 Task: Add a signature Eleanor Wilson containing With thanks and appreciation, Eleanor Wilson to email address softage.1@softage.net and add a label Restaurants
Action: Mouse moved to (363, 571)
Screenshot: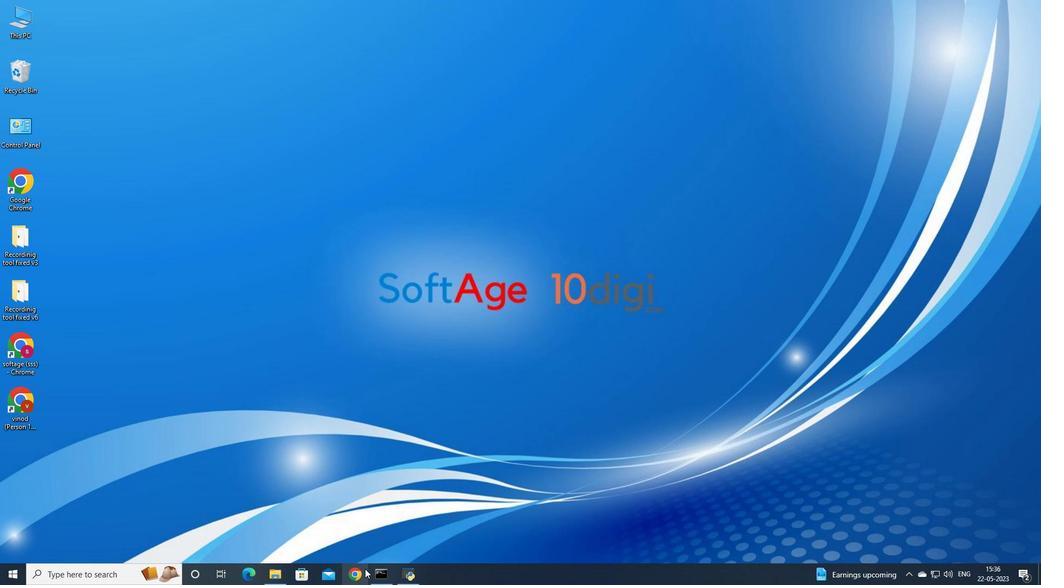 
Action: Mouse pressed left at (363, 571)
Screenshot: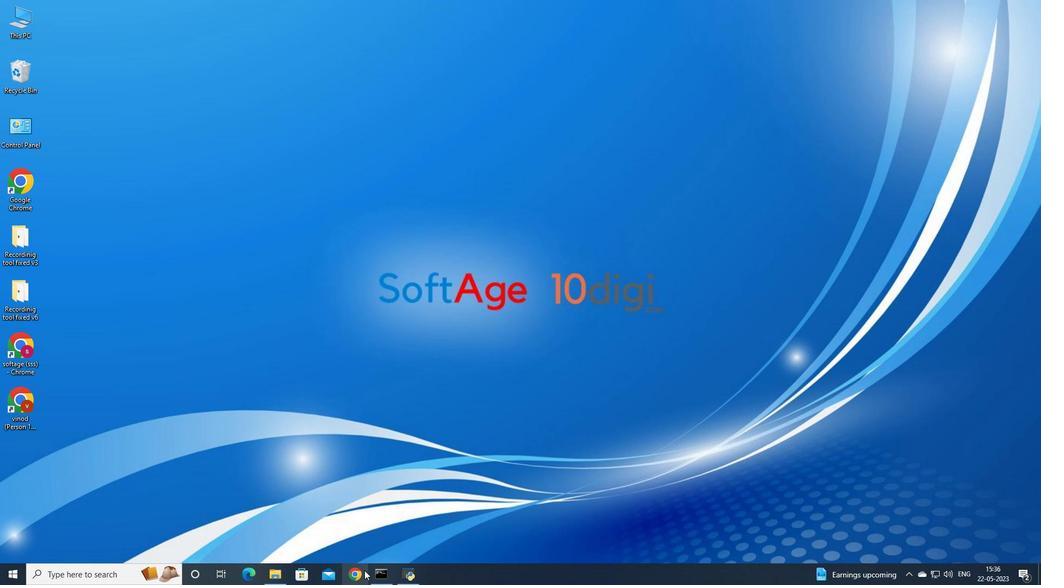 
Action: Mouse moved to (461, 322)
Screenshot: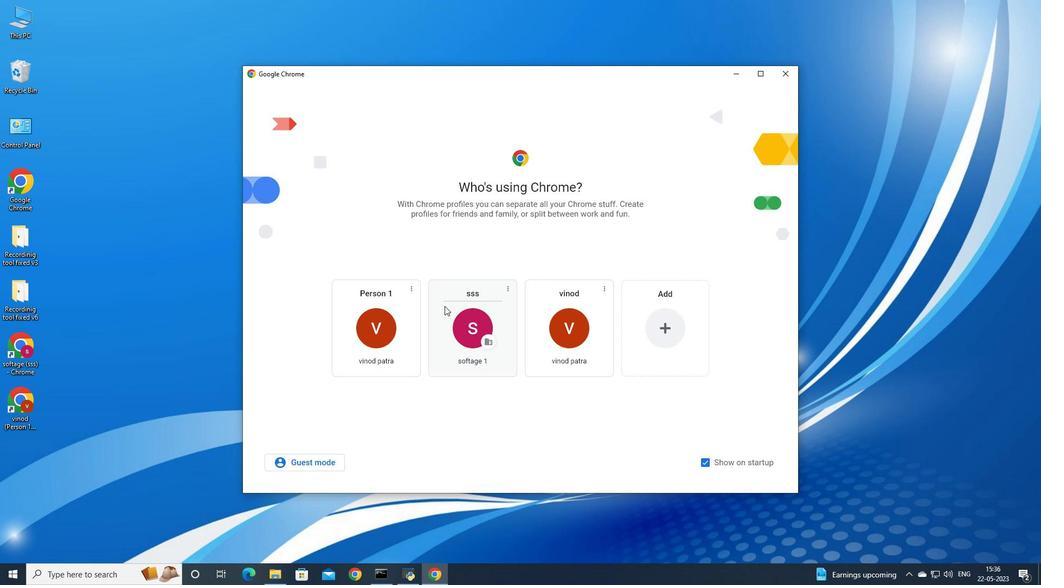 
Action: Mouse pressed left at (461, 322)
Screenshot: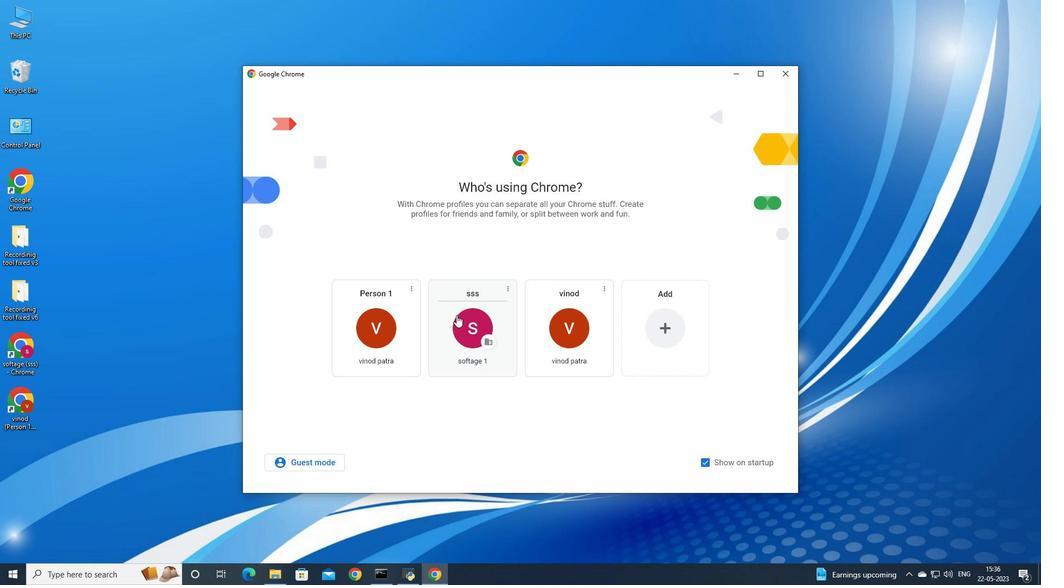
Action: Mouse moved to (926, 53)
Screenshot: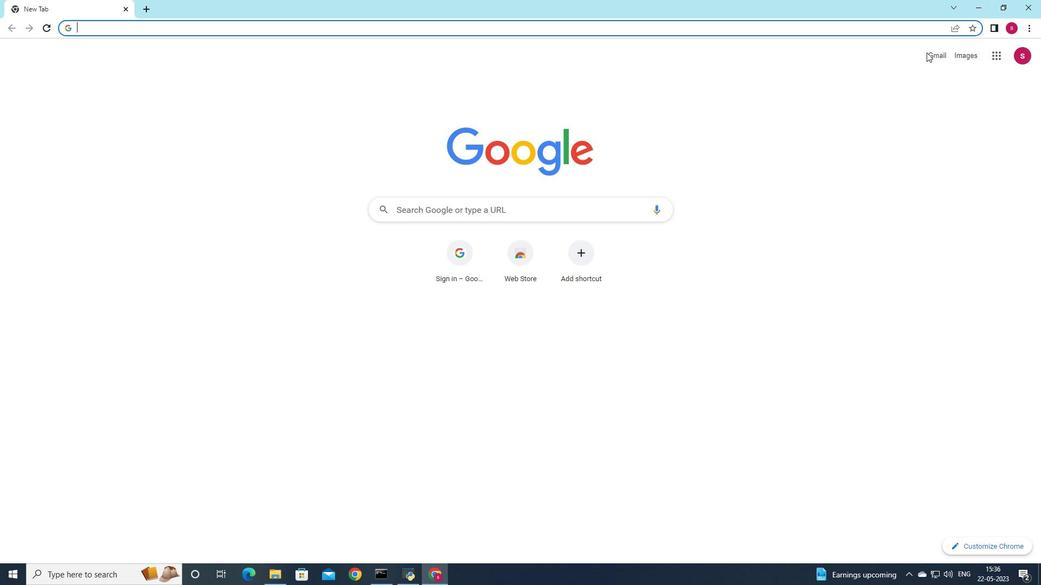 
Action: Mouse pressed left at (926, 53)
Screenshot: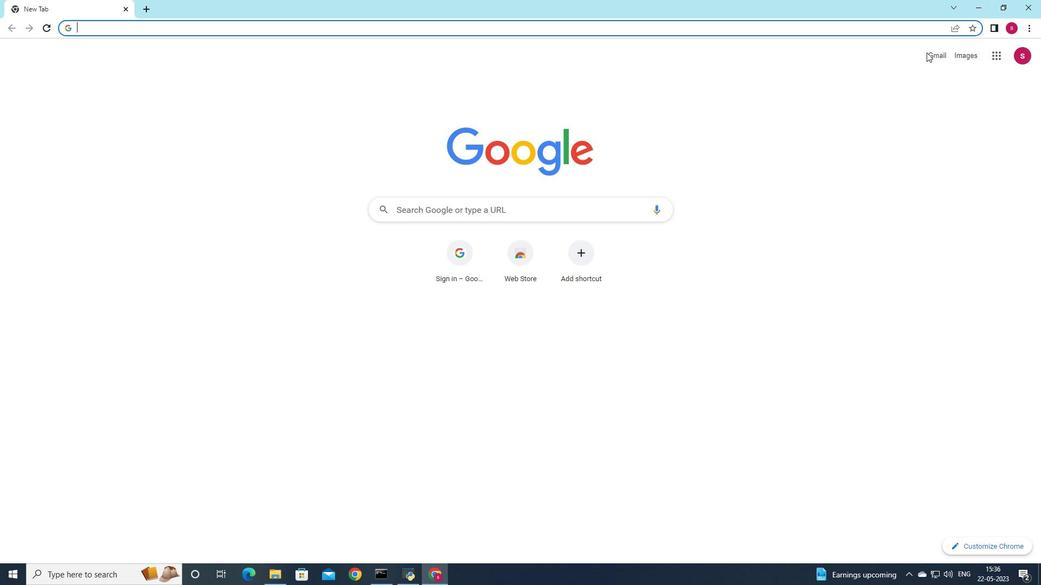 
Action: Mouse moved to (932, 57)
Screenshot: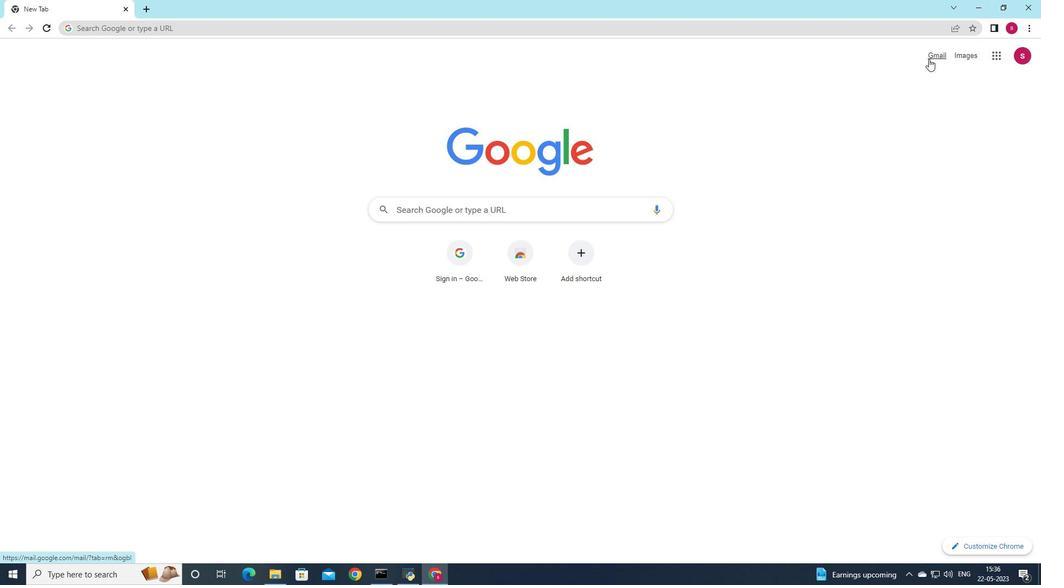 
Action: Mouse pressed left at (932, 57)
Screenshot: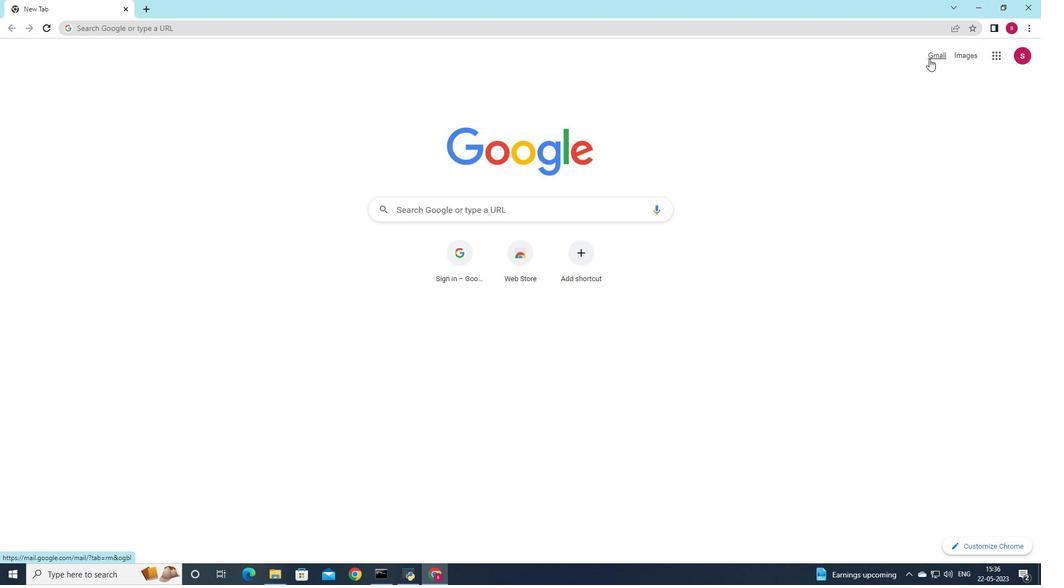 
Action: Mouse moved to (924, 81)
Screenshot: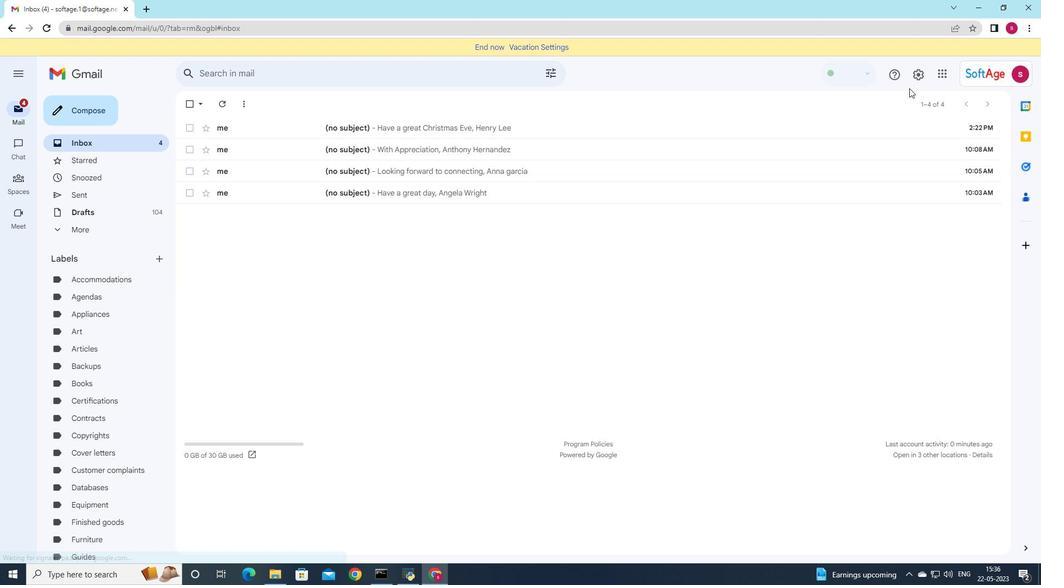 
Action: Mouse pressed left at (924, 81)
Screenshot: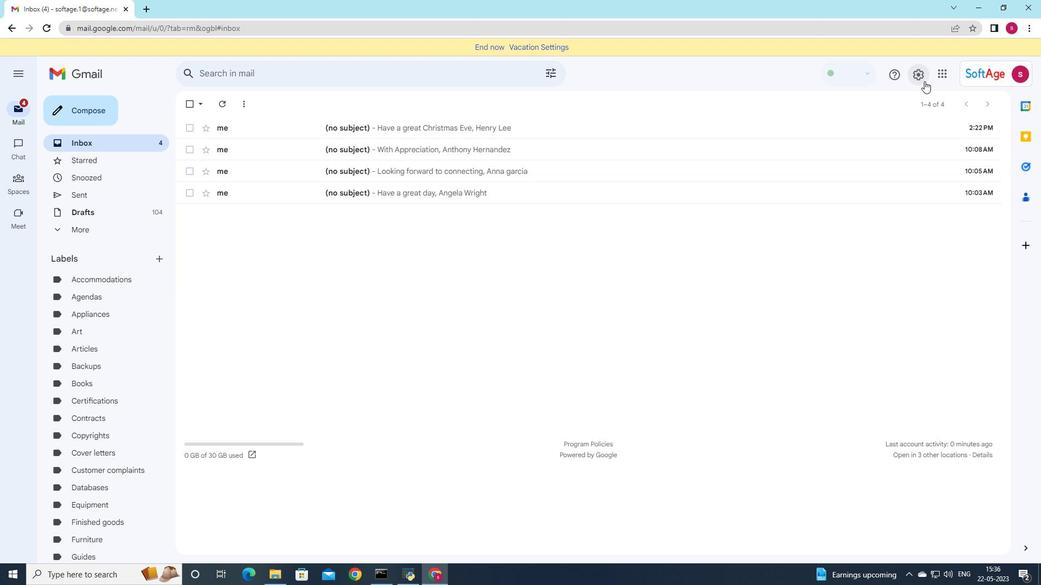 
Action: Mouse moved to (913, 132)
Screenshot: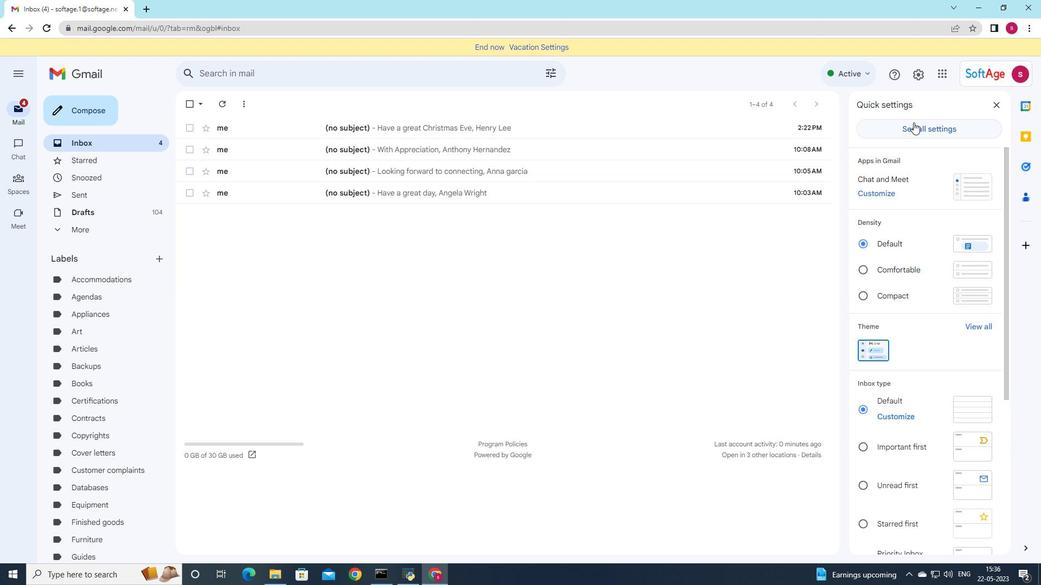 
Action: Mouse pressed left at (913, 132)
Screenshot: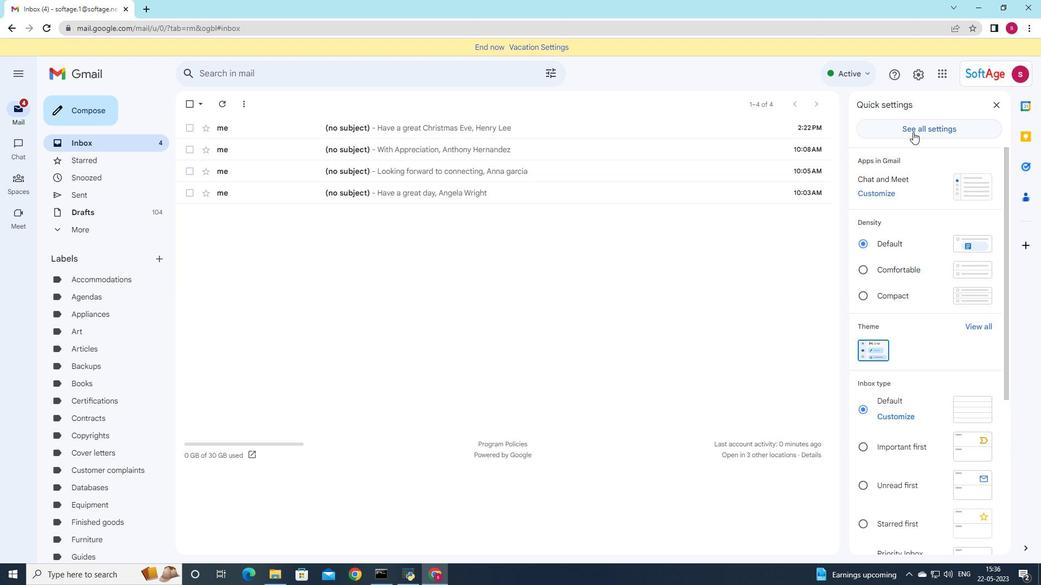 
Action: Mouse moved to (751, 312)
Screenshot: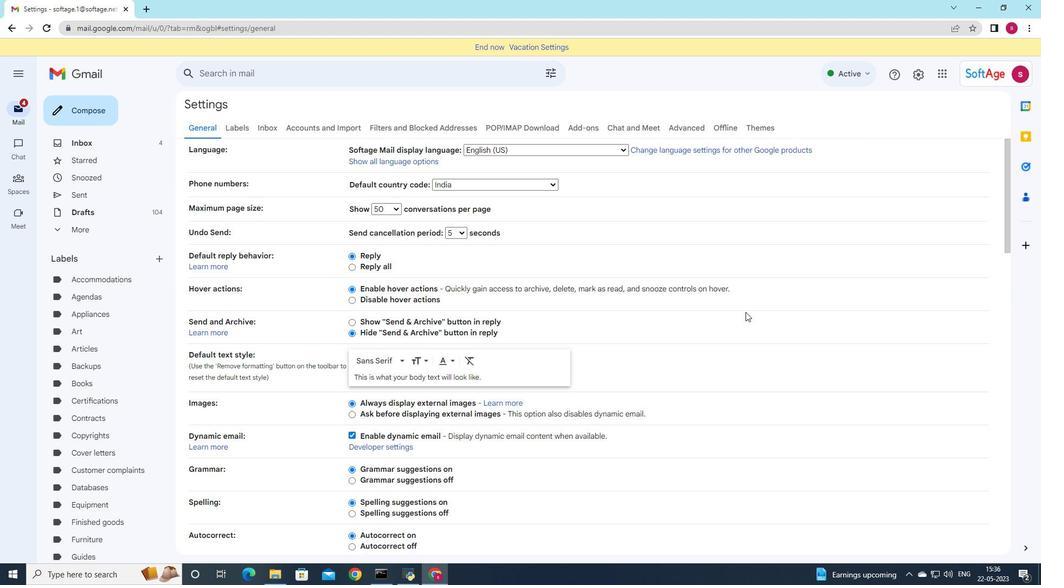 
Action: Mouse scrolled (751, 311) with delta (0, 0)
Screenshot: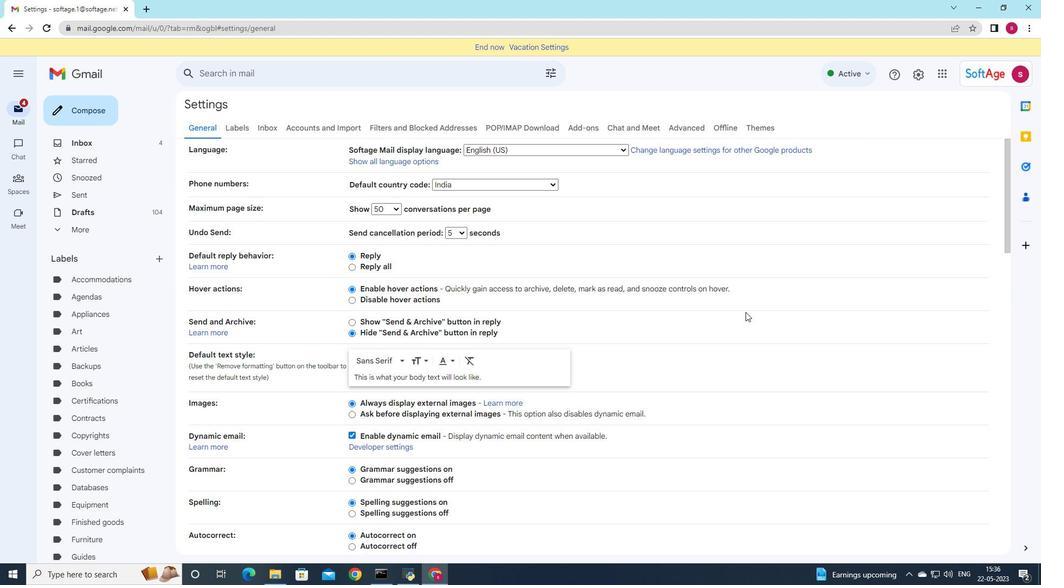 
Action: Mouse scrolled (751, 311) with delta (0, 0)
Screenshot: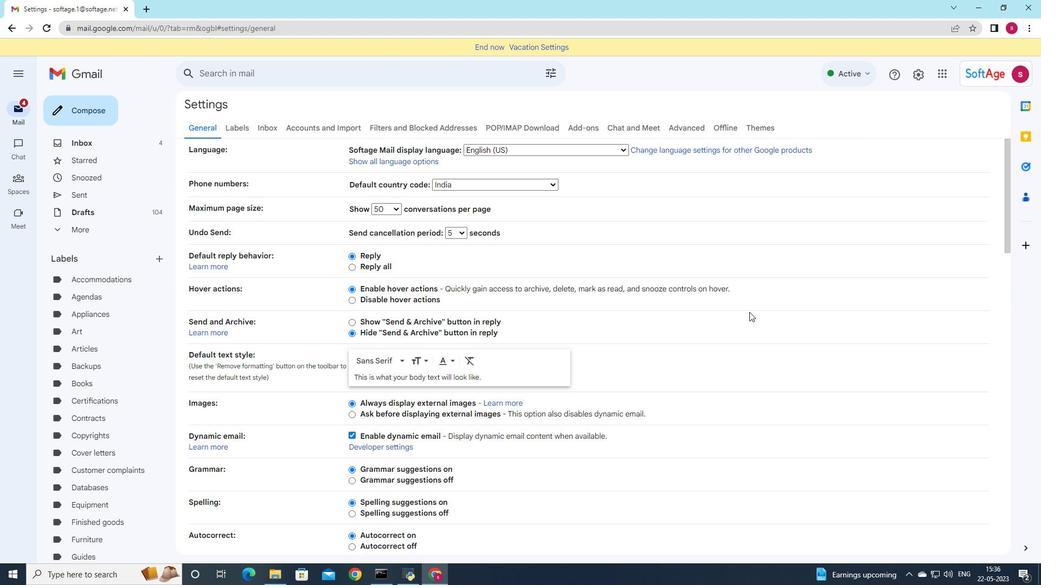 
Action: Mouse scrolled (751, 311) with delta (0, 0)
Screenshot: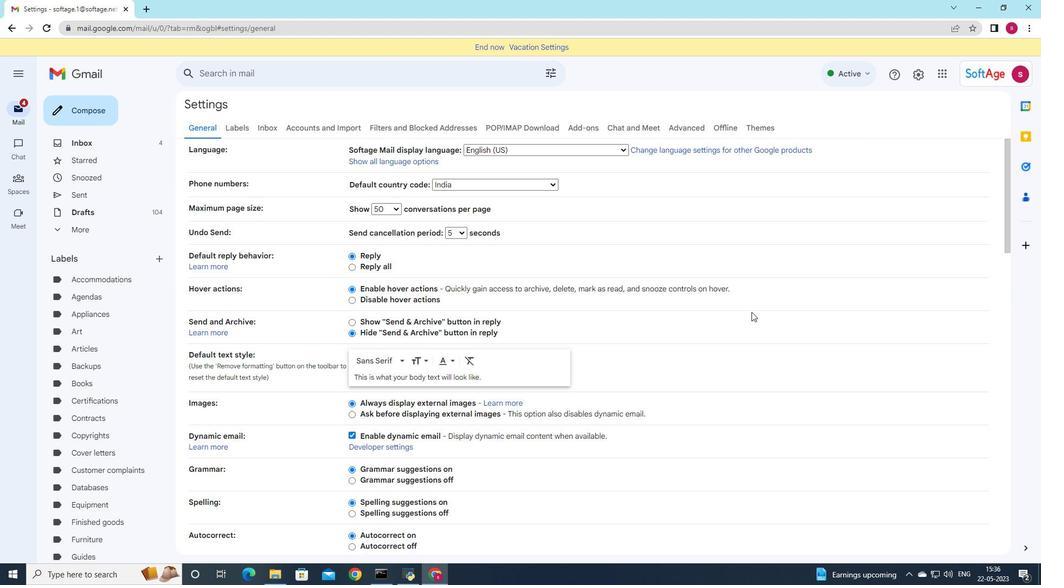 
Action: Mouse moved to (496, 274)
Screenshot: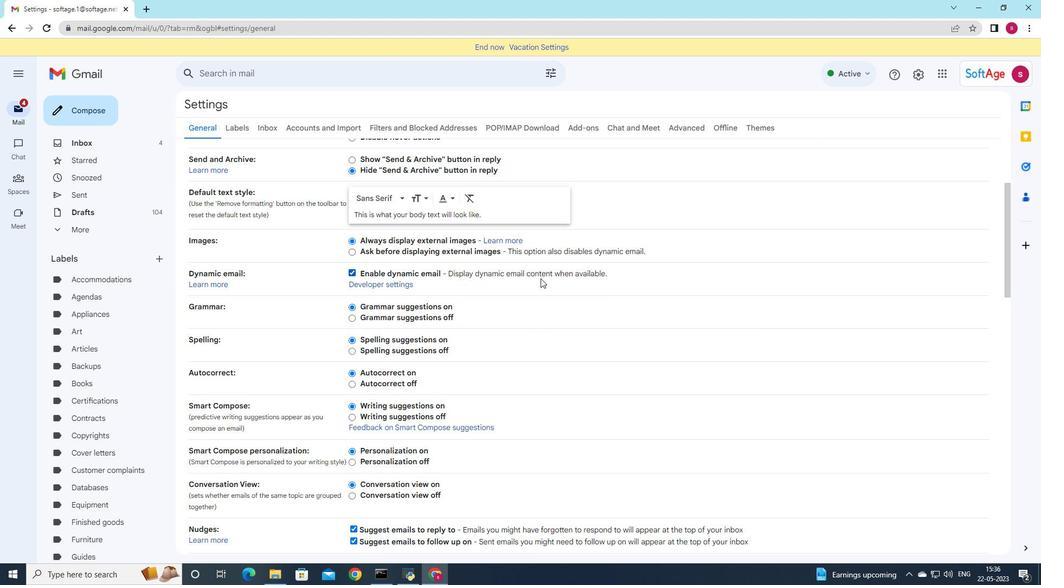 
Action: Mouse scrolled (496, 273) with delta (0, 0)
Screenshot: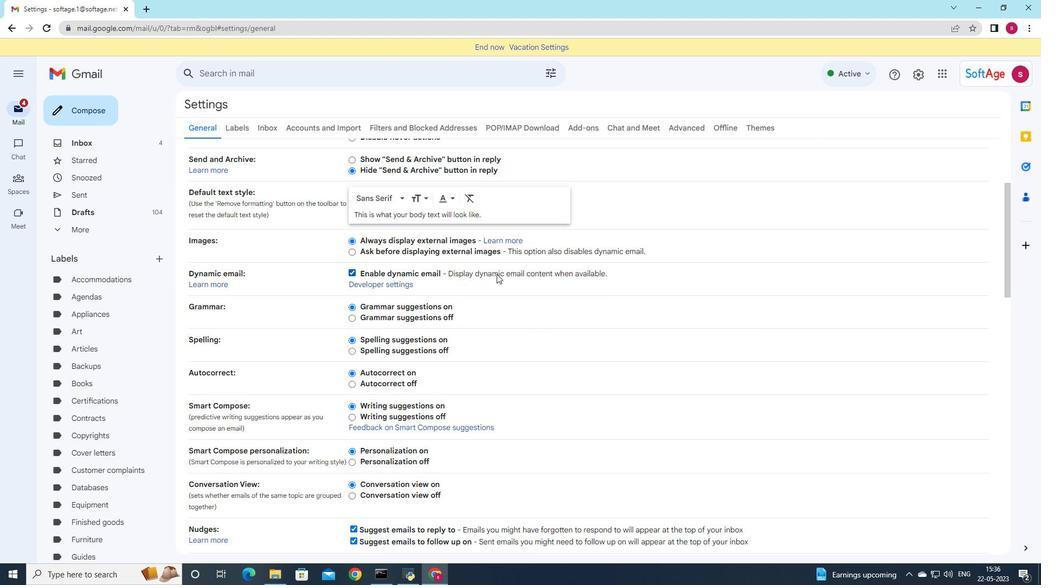 
Action: Mouse scrolled (496, 273) with delta (0, 0)
Screenshot: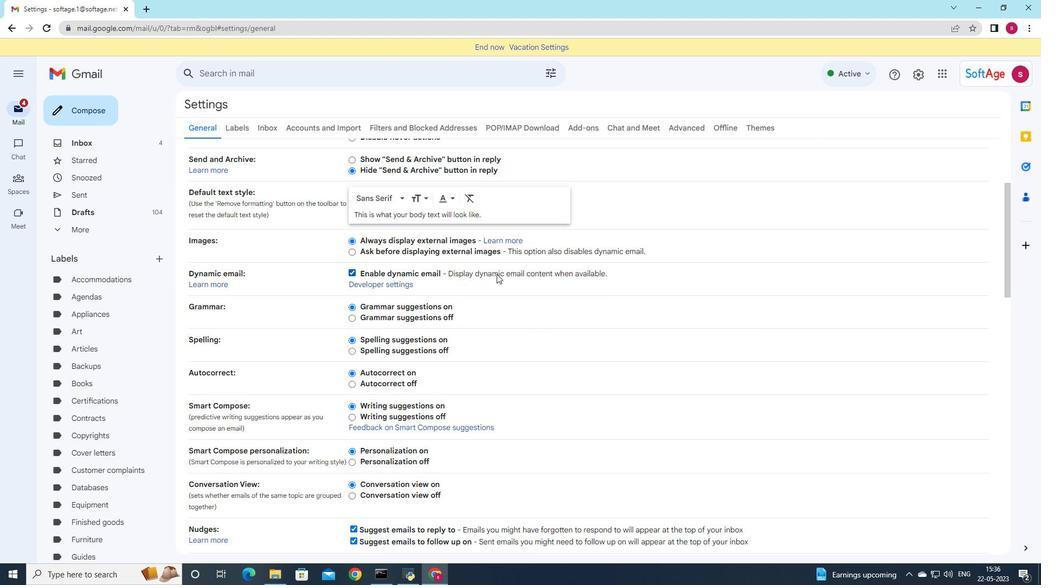 
Action: Mouse scrolled (496, 273) with delta (0, 0)
Screenshot: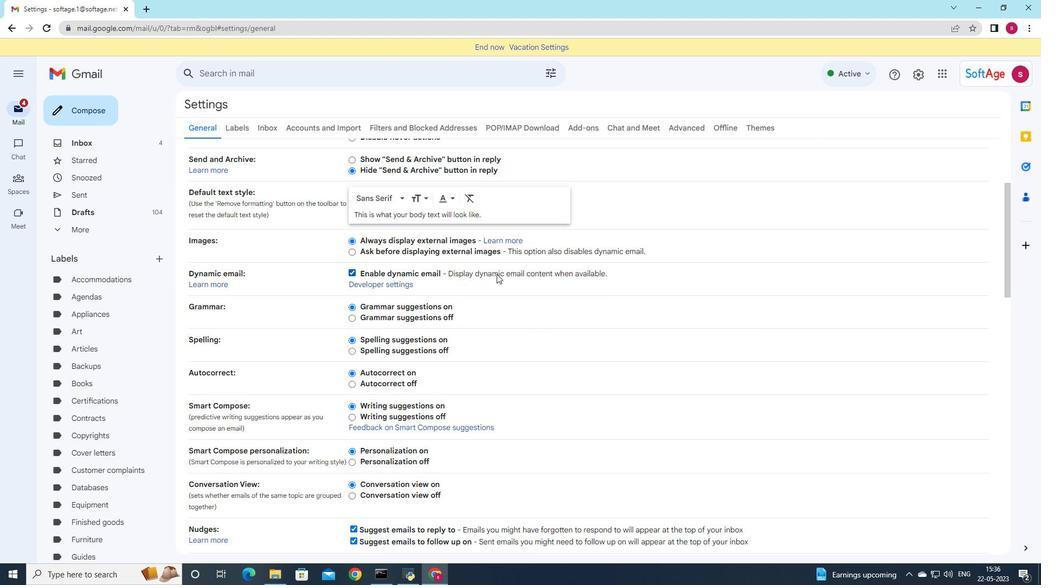 
Action: Mouse moved to (490, 279)
Screenshot: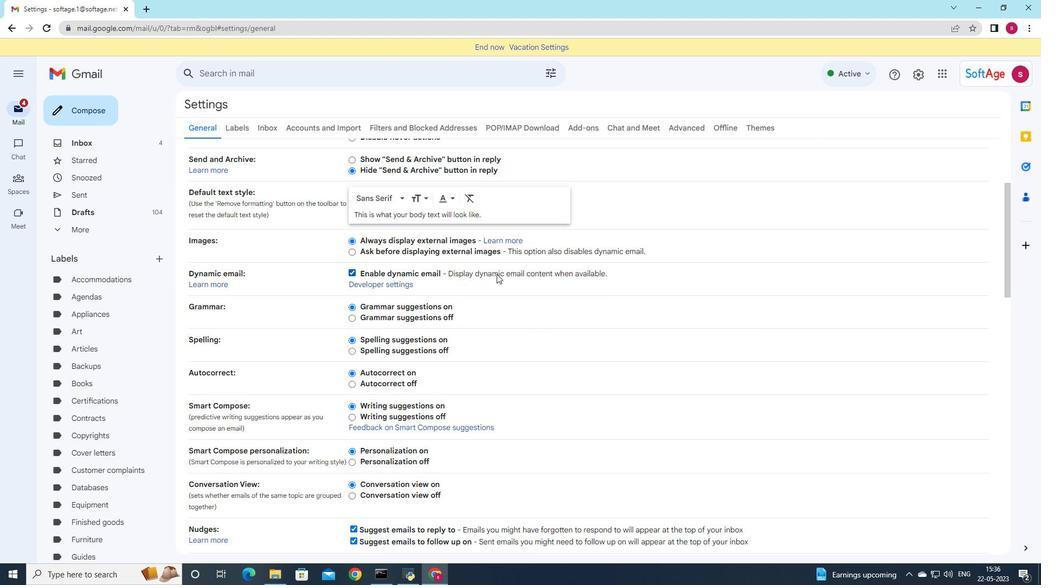 
Action: Mouse scrolled (490, 278) with delta (0, 0)
Screenshot: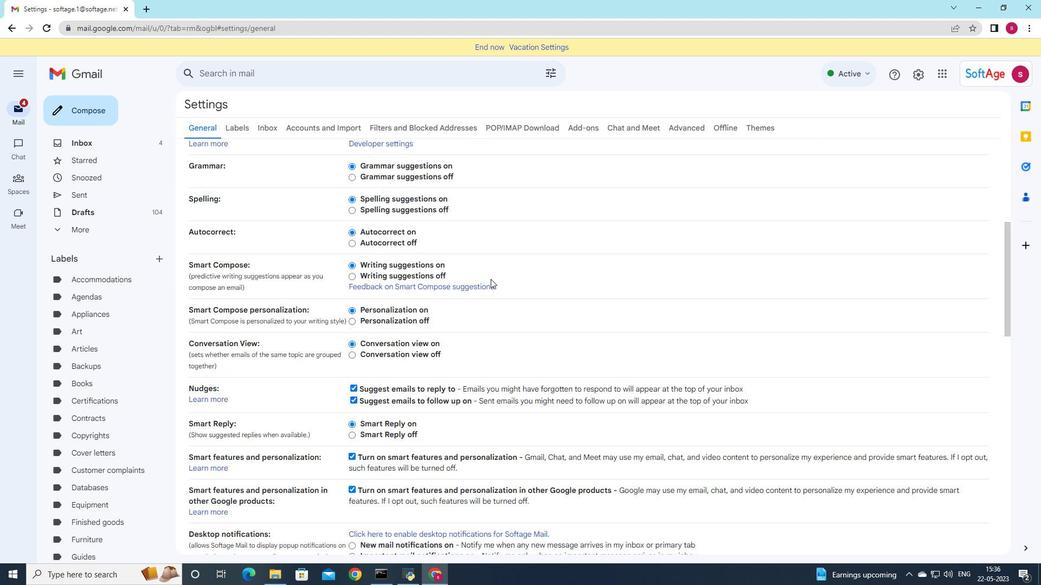 
Action: Mouse scrolled (490, 278) with delta (0, 0)
Screenshot: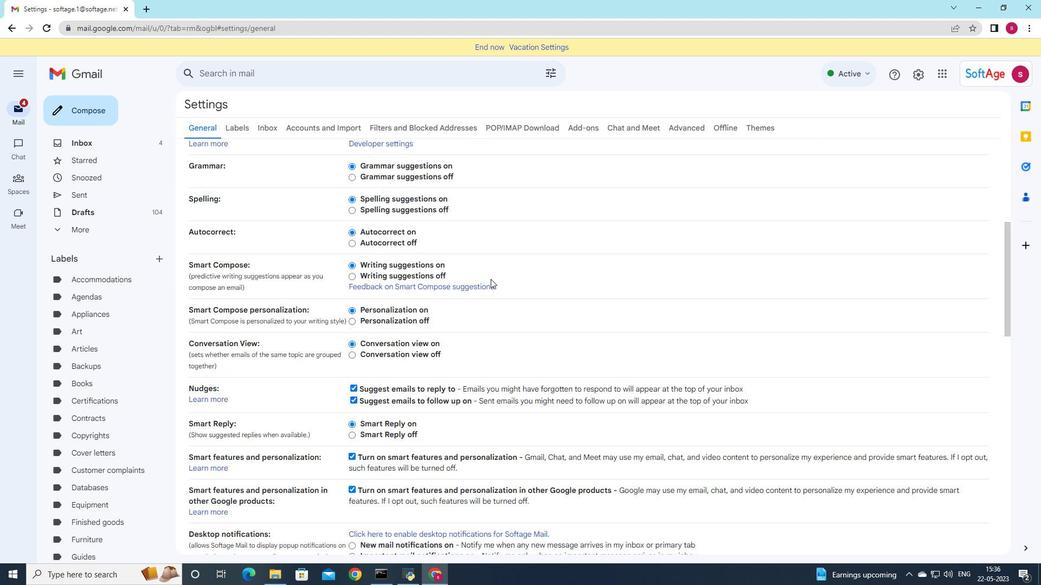 
Action: Mouse scrolled (490, 278) with delta (0, 0)
Screenshot: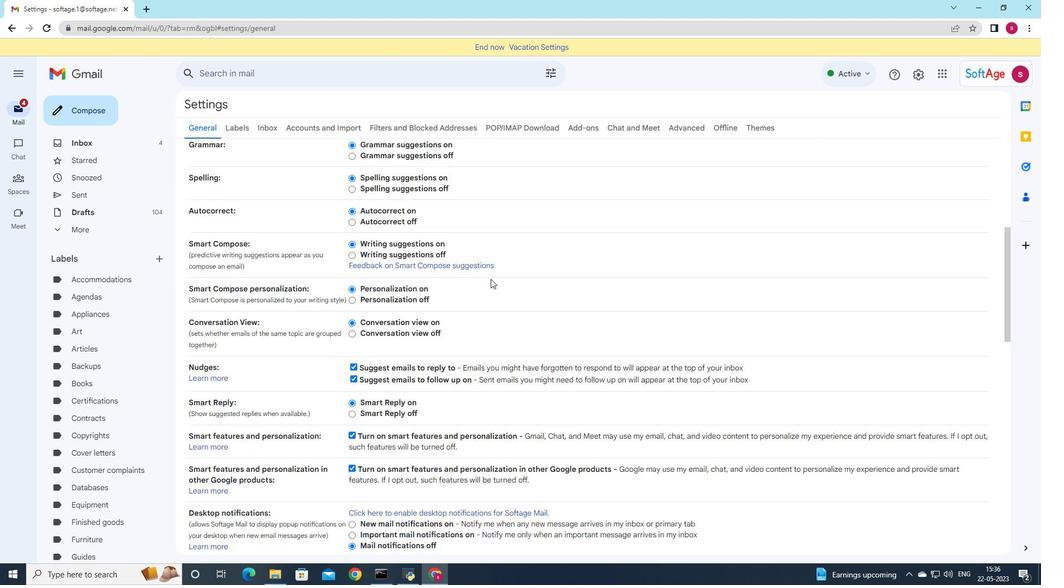 
Action: Mouse scrolled (490, 278) with delta (0, 0)
Screenshot: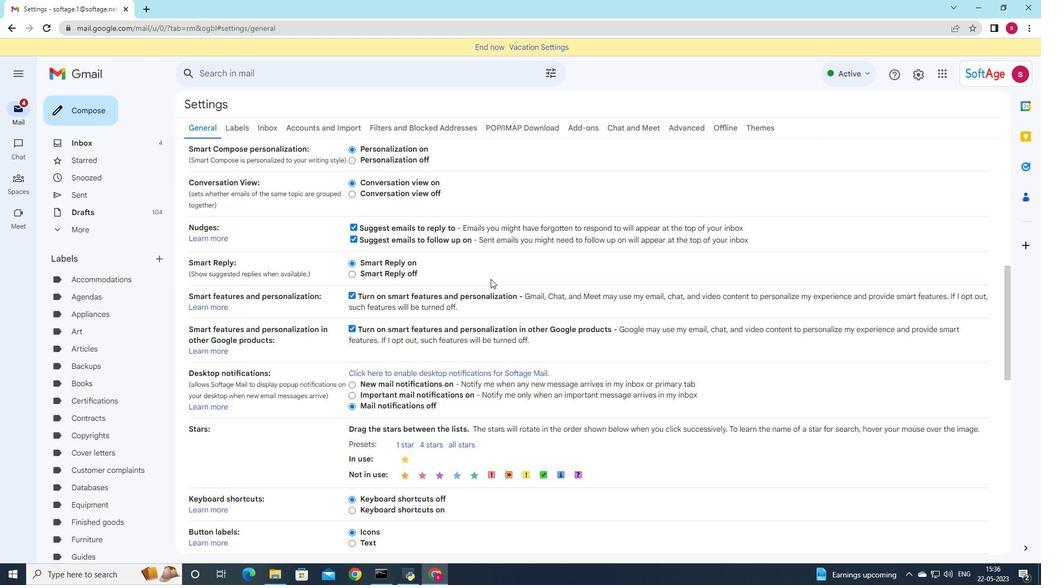 
Action: Mouse scrolled (490, 278) with delta (0, 0)
Screenshot: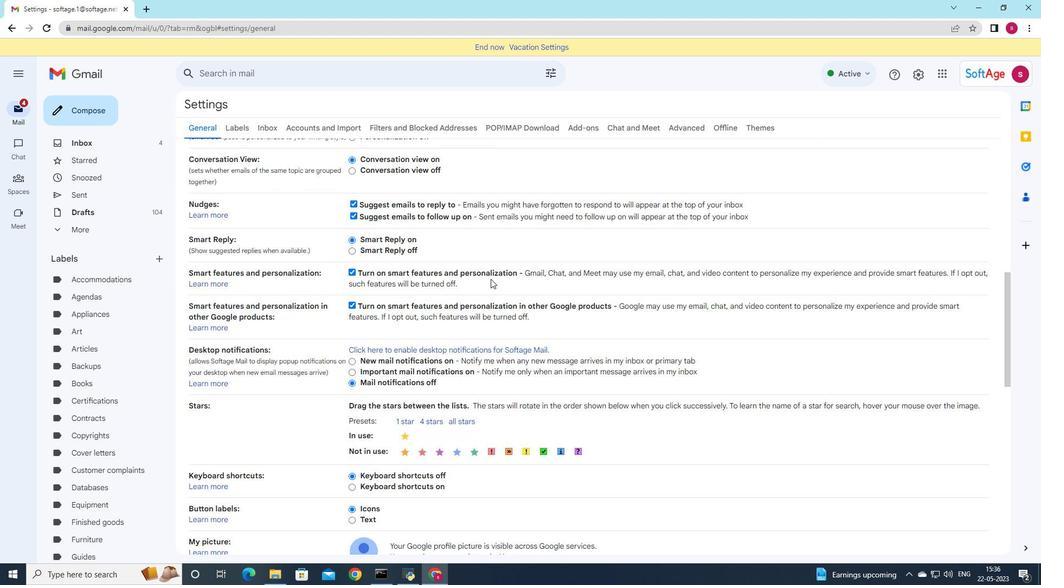 
Action: Mouse scrolled (490, 278) with delta (0, 0)
Screenshot: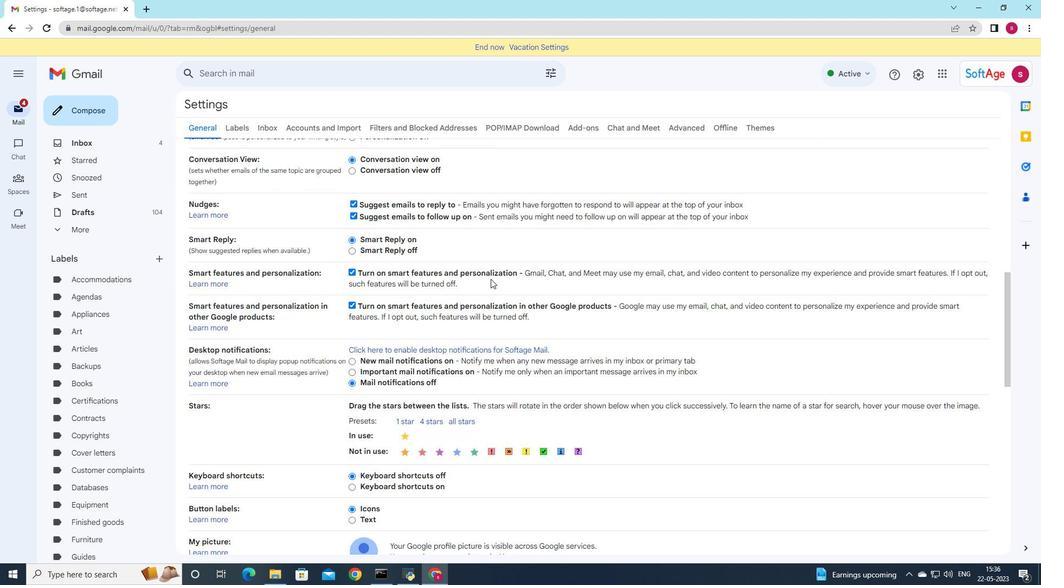 
Action: Mouse moved to (485, 281)
Screenshot: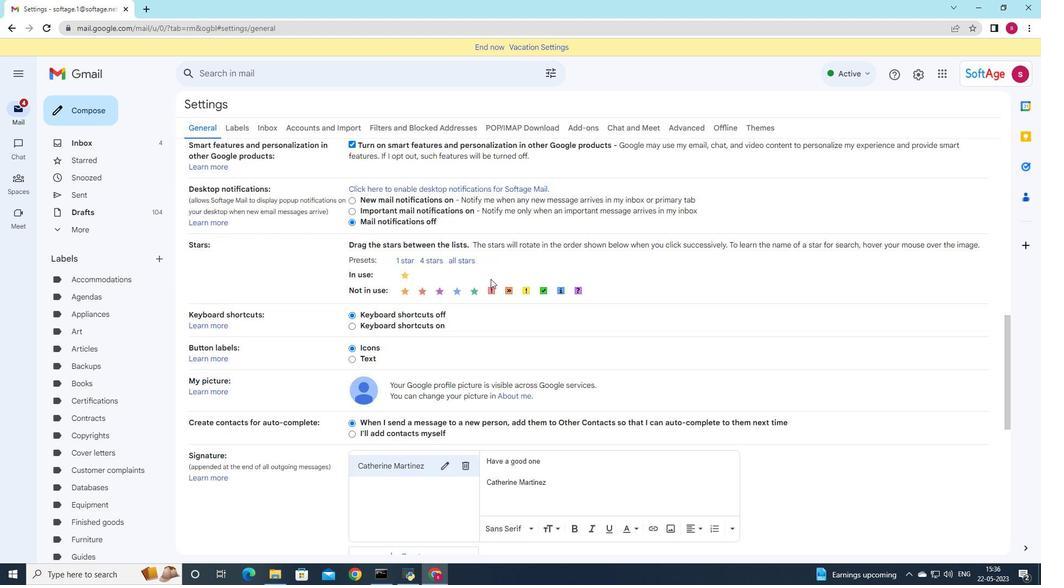 
Action: Mouse scrolled (485, 281) with delta (0, 0)
Screenshot: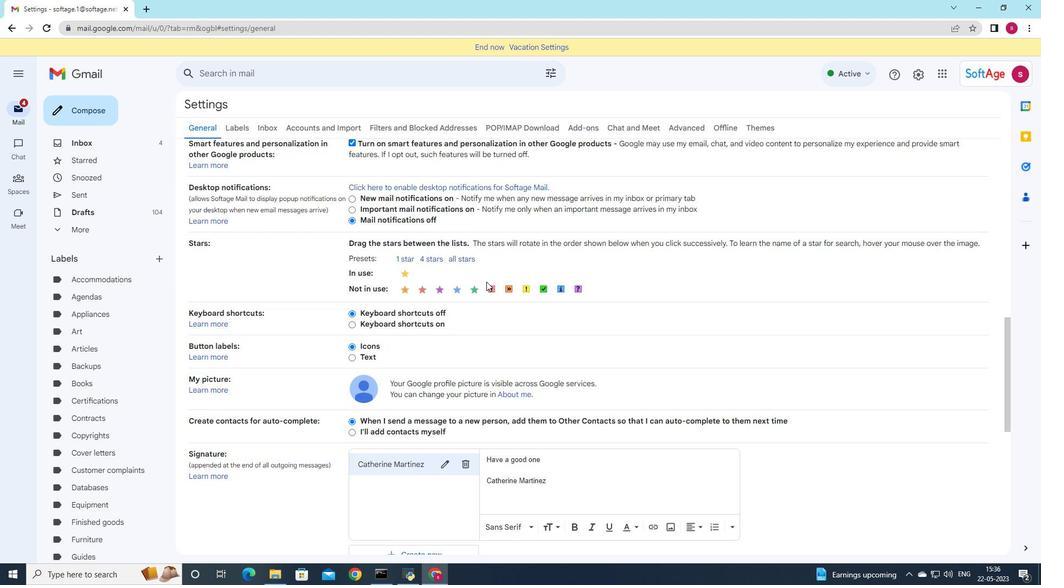 
Action: Mouse moved to (483, 284)
Screenshot: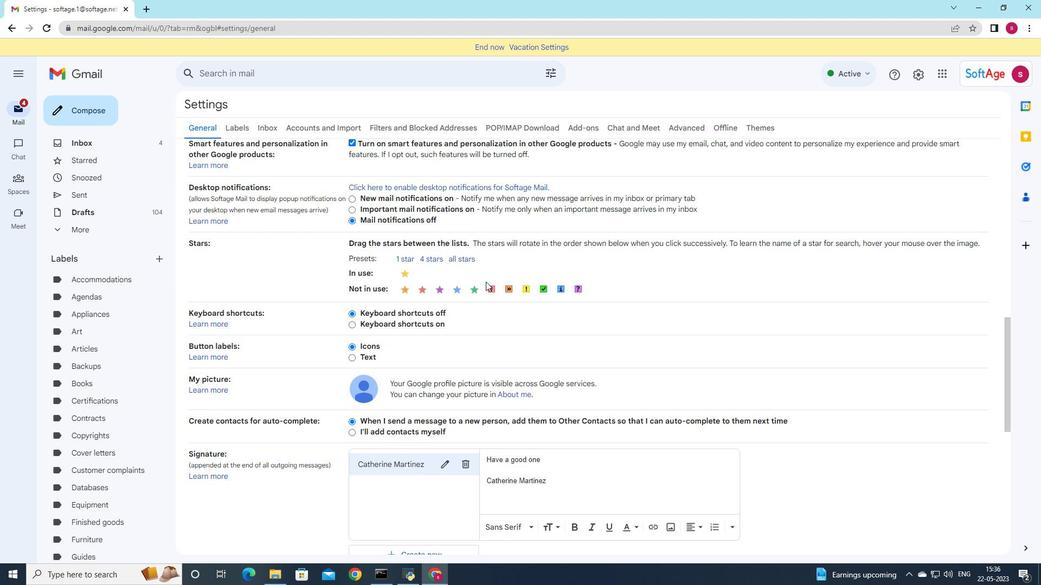 
Action: Mouse scrolled (483, 284) with delta (0, 0)
Screenshot: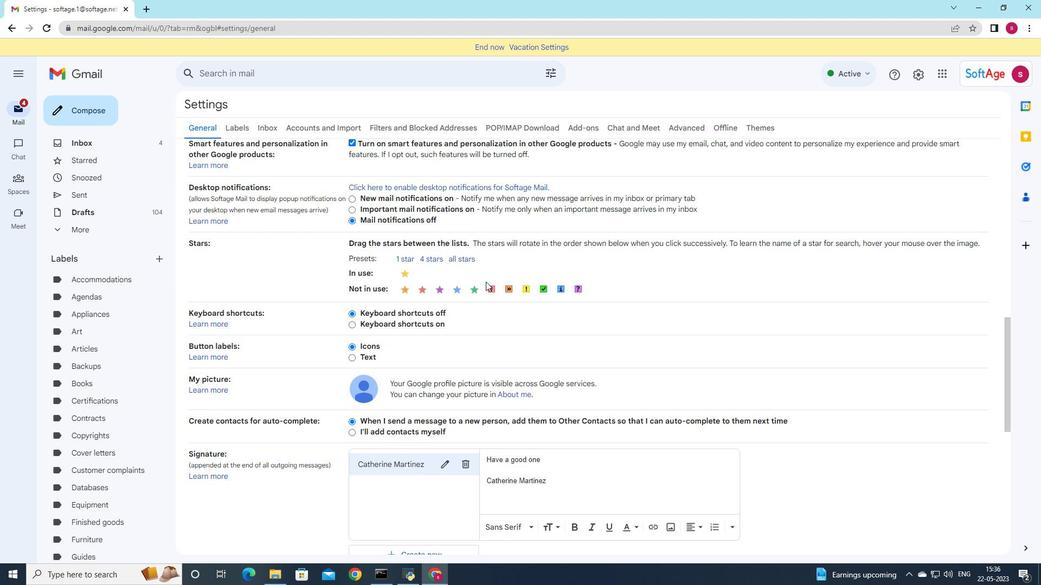 
Action: Mouse moved to (472, 305)
Screenshot: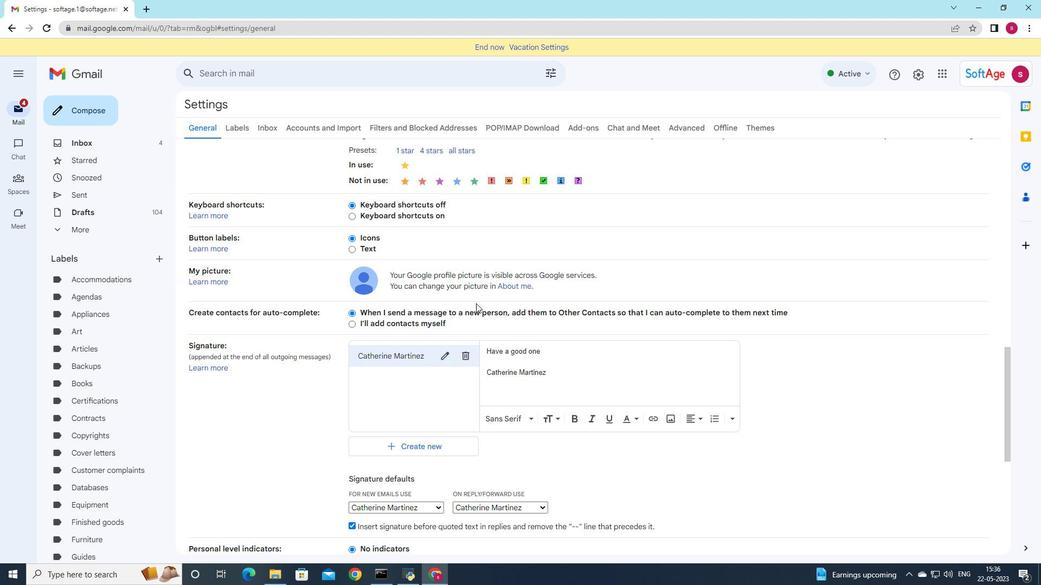 
Action: Mouse scrolled (472, 305) with delta (0, 0)
Screenshot: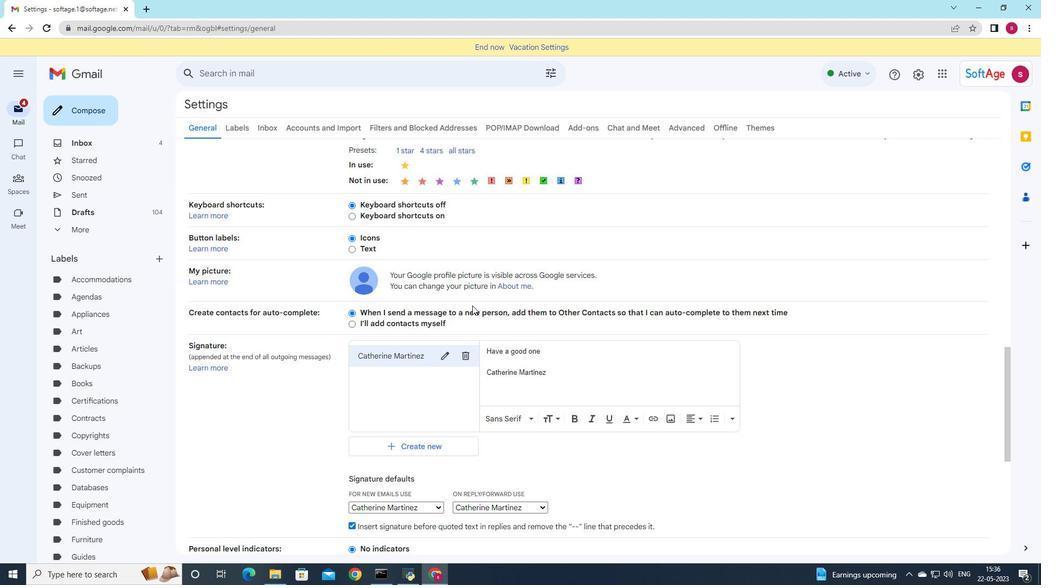 
Action: Mouse moved to (471, 307)
Screenshot: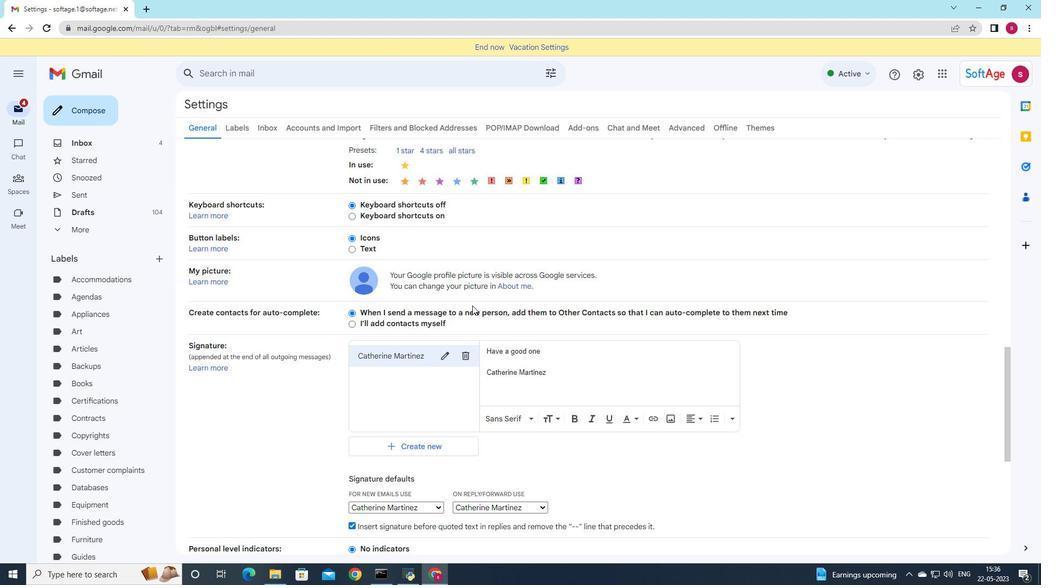
Action: Mouse scrolled (471, 306) with delta (0, 0)
Screenshot: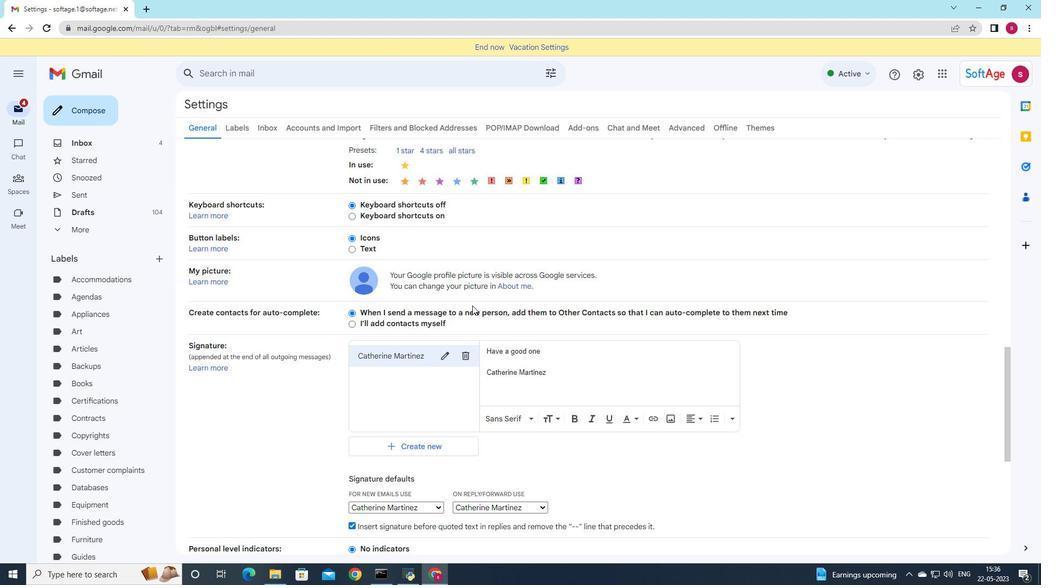 
Action: Mouse moved to (470, 252)
Screenshot: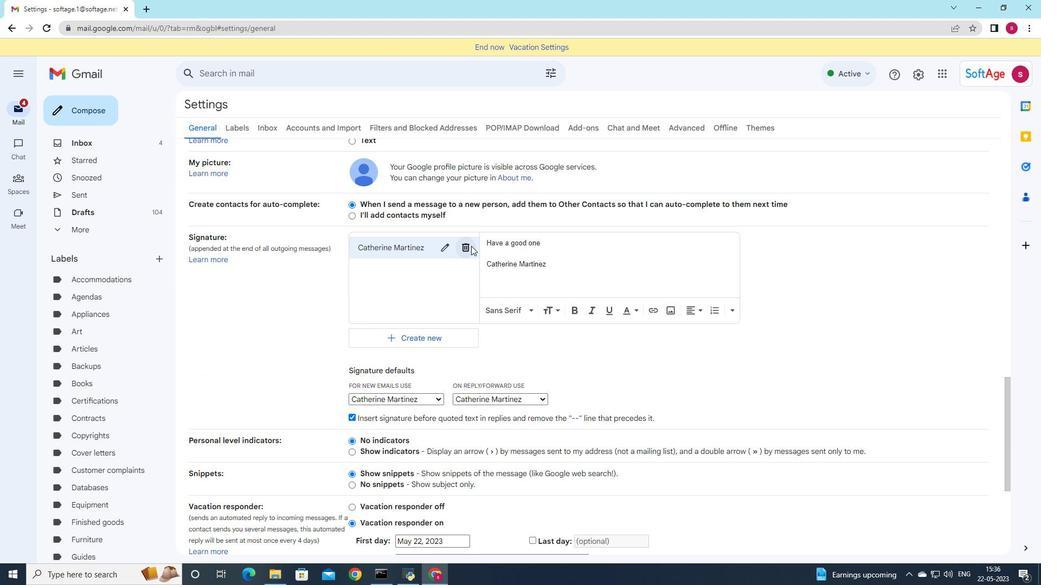 
Action: Mouse pressed left at (471, 246)
Screenshot: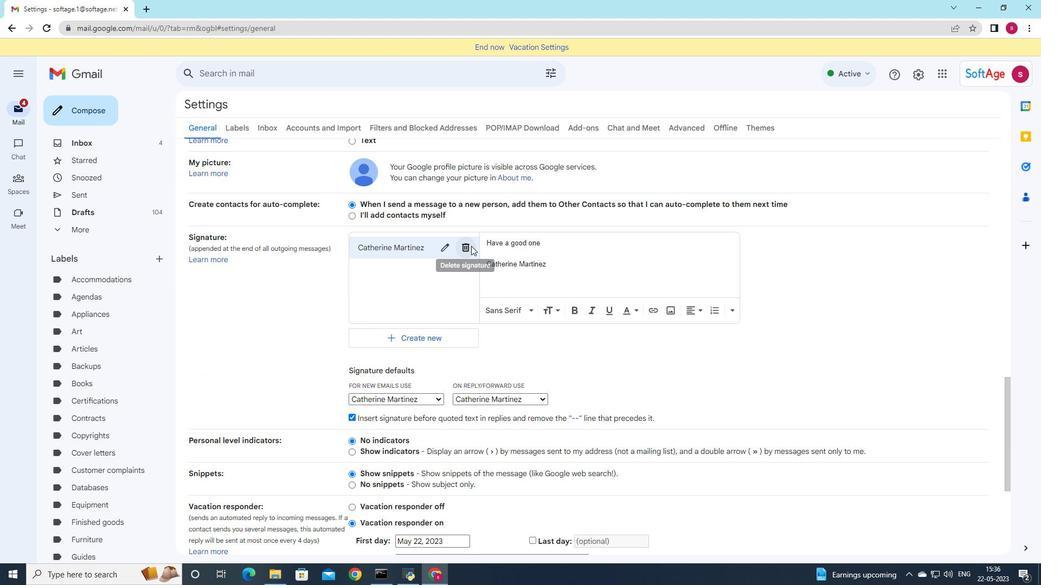 
Action: Mouse moved to (617, 324)
Screenshot: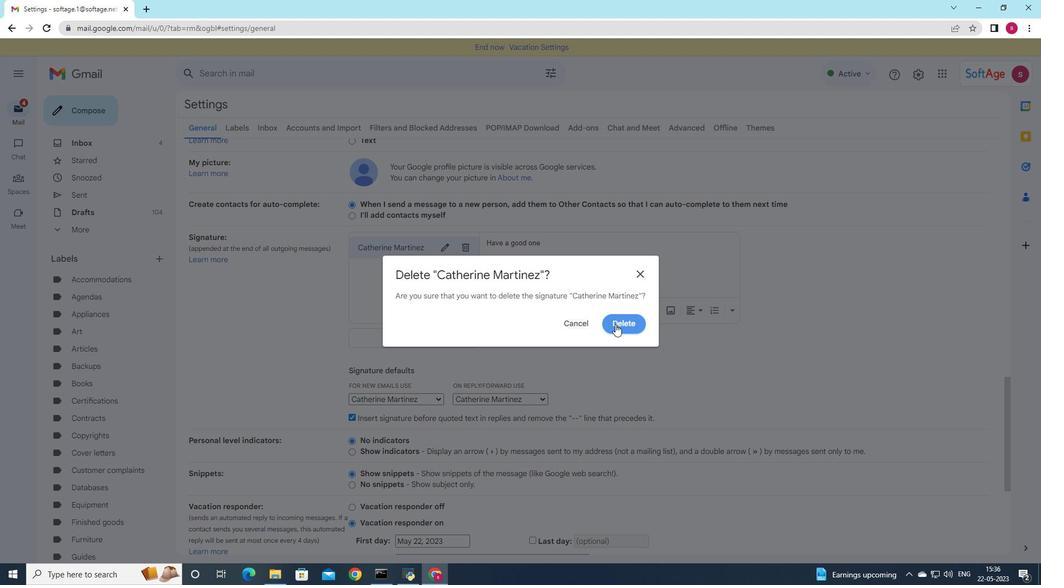 
Action: Mouse pressed left at (617, 324)
Screenshot: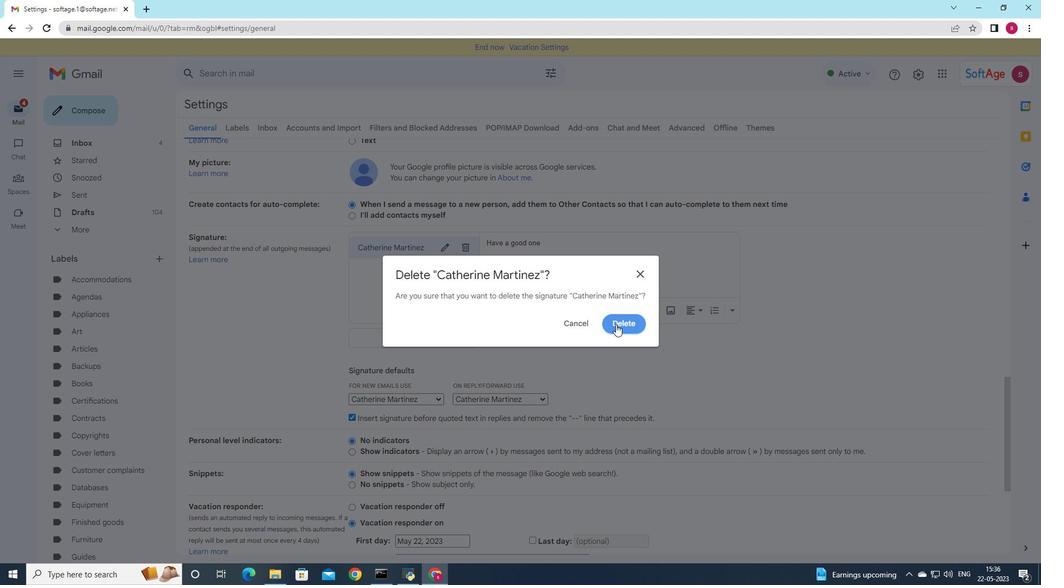 
Action: Mouse moved to (395, 263)
Screenshot: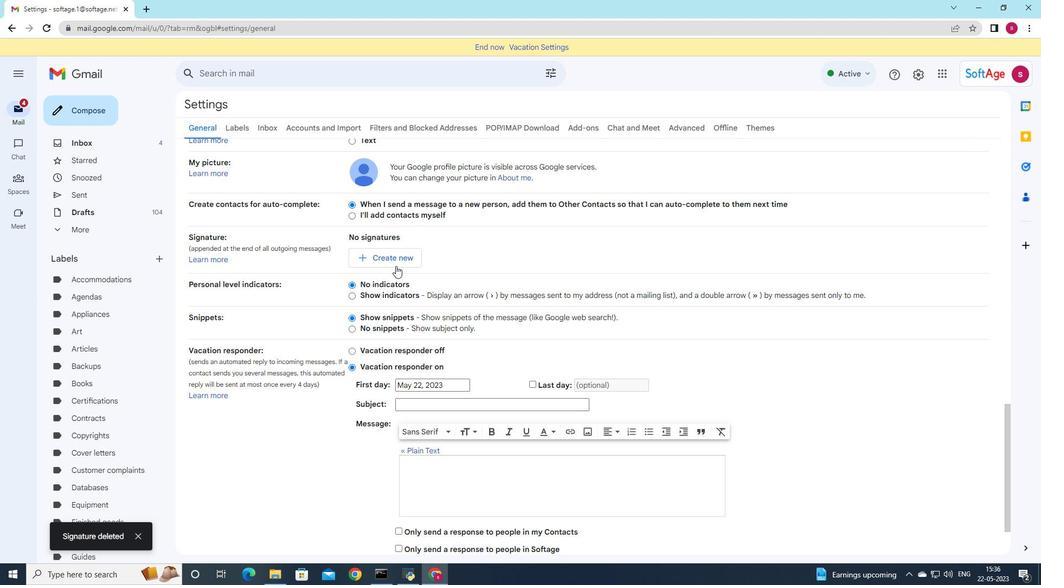
Action: Mouse pressed left at (395, 263)
Screenshot: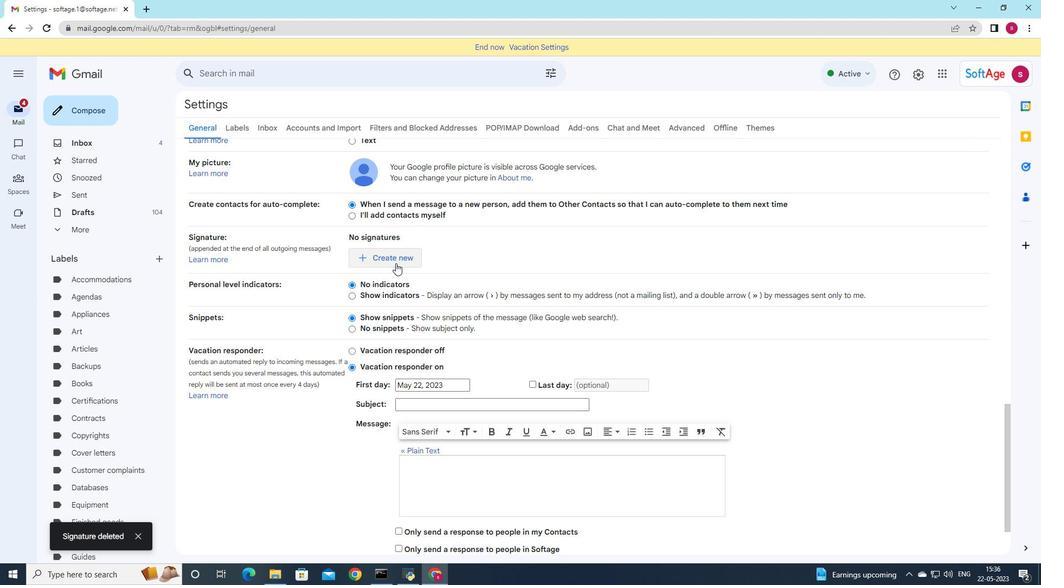 
Action: Mouse moved to (513, 401)
Screenshot: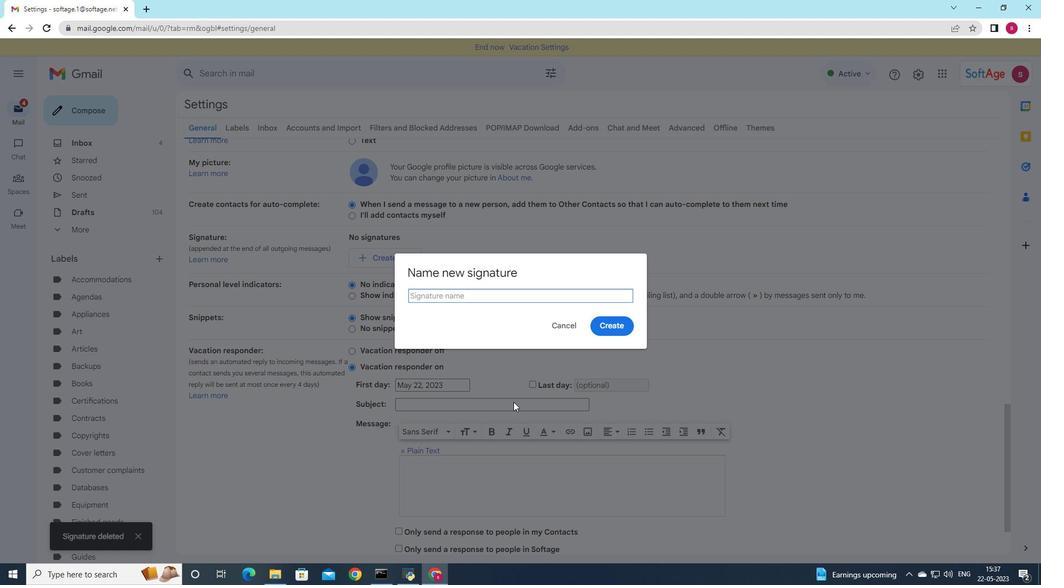 
Action: Key pressed <Key.shift>Eleanir<Key.backspace><Key.backspace>or
Screenshot: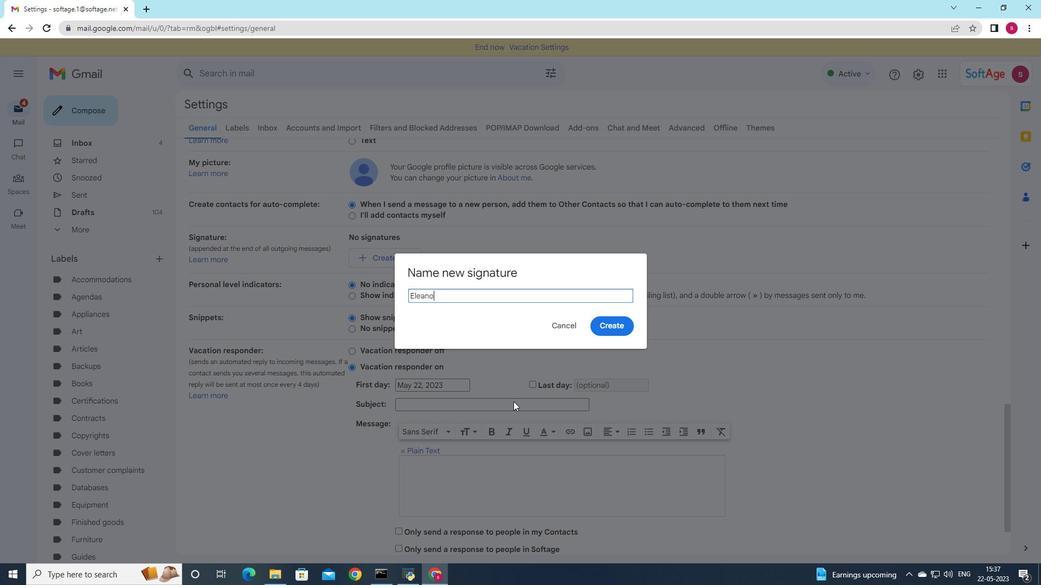
Action: Mouse moved to (607, 319)
Screenshot: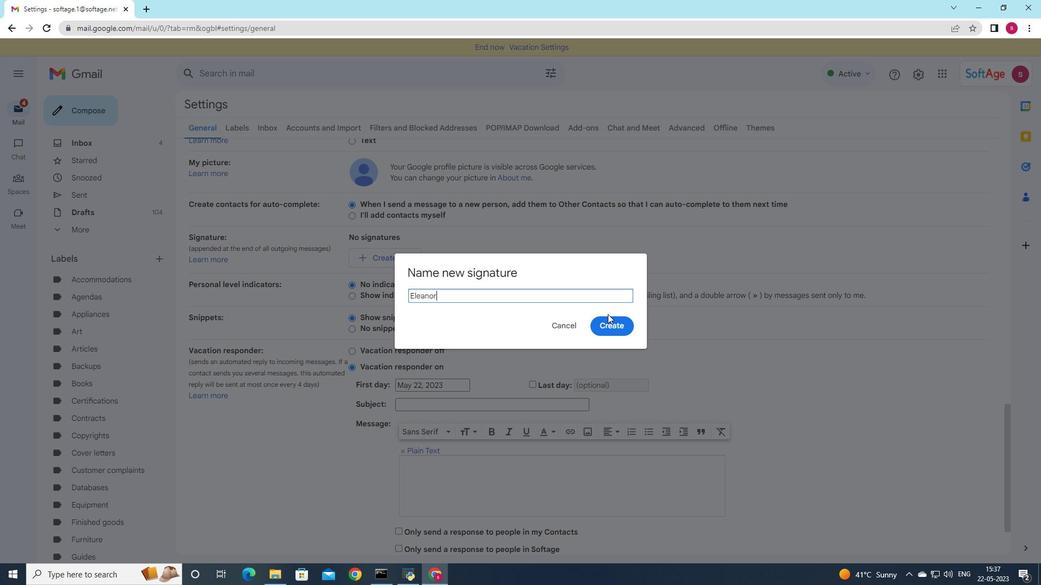 
Action: Mouse pressed left at (607, 319)
Screenshot: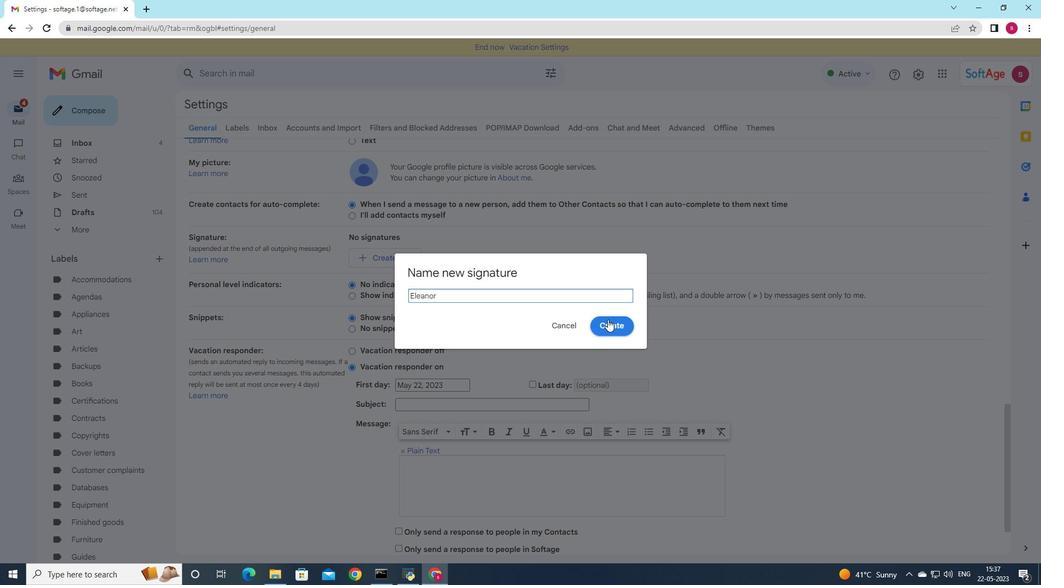 
Action: Mouse moved to (537, 254)
Screenshot: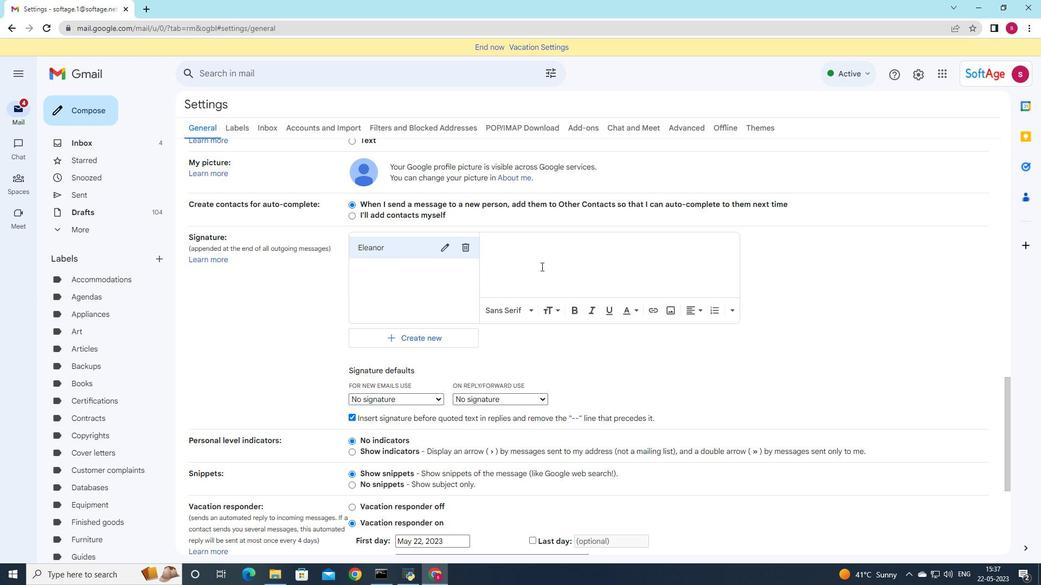 
Action: Mouse pressed left at (537, 254)
Screenshot: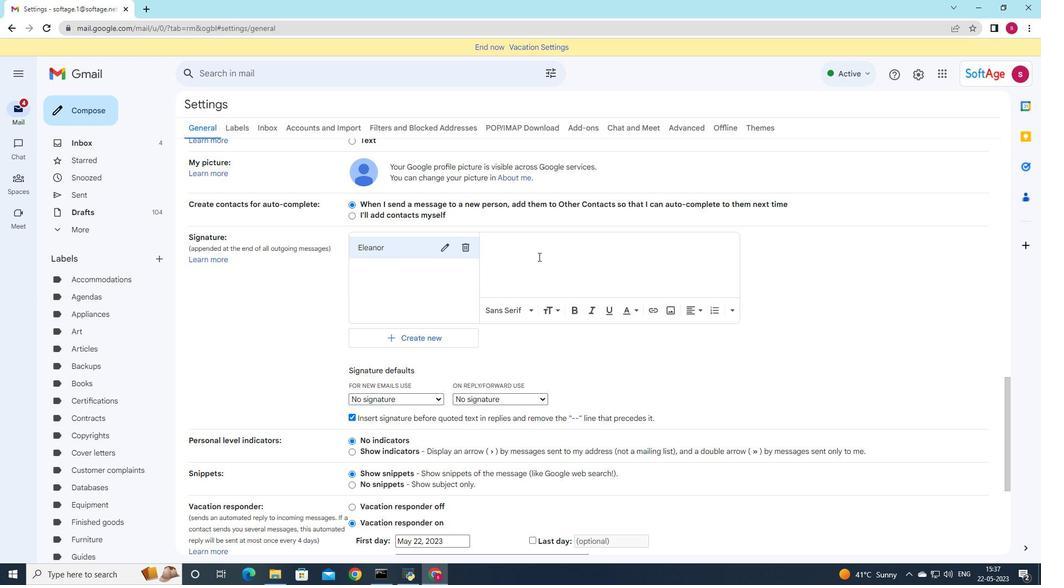 
Action: Key pressed <Key.shift>With<Key.space>thanks<Key.space>and<Key.space>appreciation,<Key.enter><Key.shift><Key.shift><Key.shift>ela<Key.backspace>eanor<Key.space><Key.shift><Key.shift>wilson
Screenshot: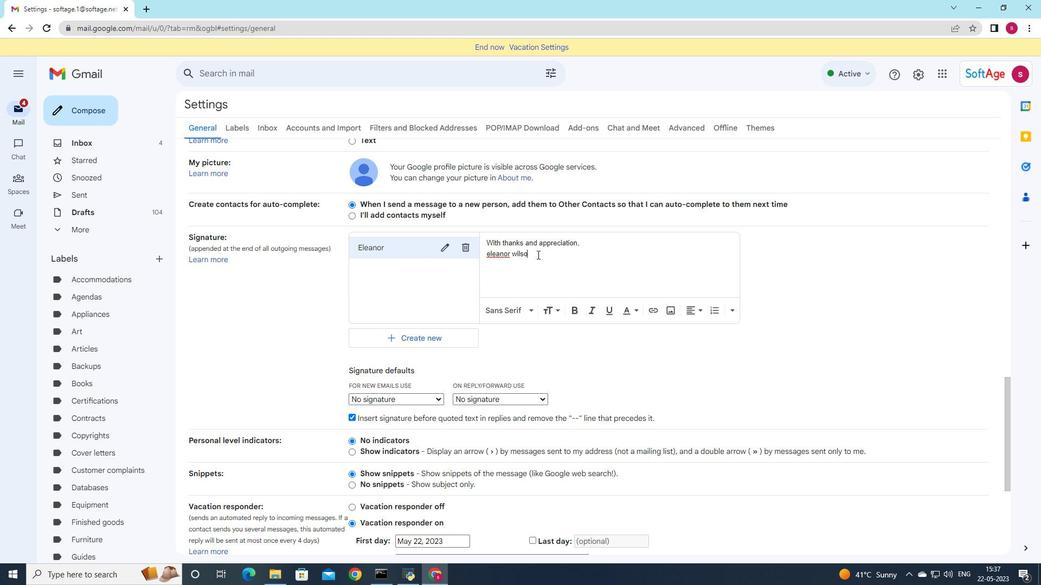 
Action: Mouse moved to (490, 253)
Screenshot: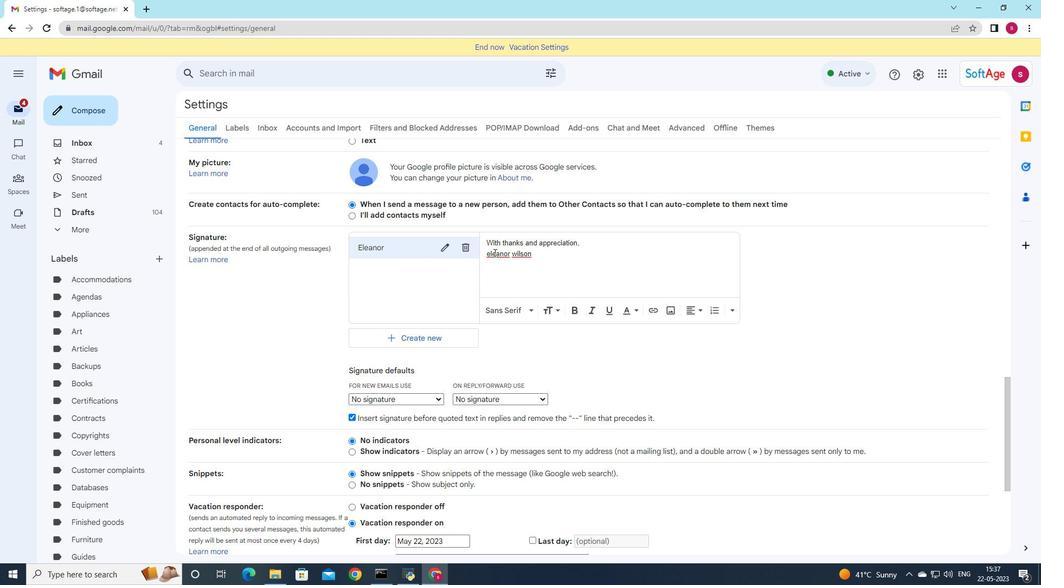 
Action: Mouse pressed left at (490, 253)
Screenshot: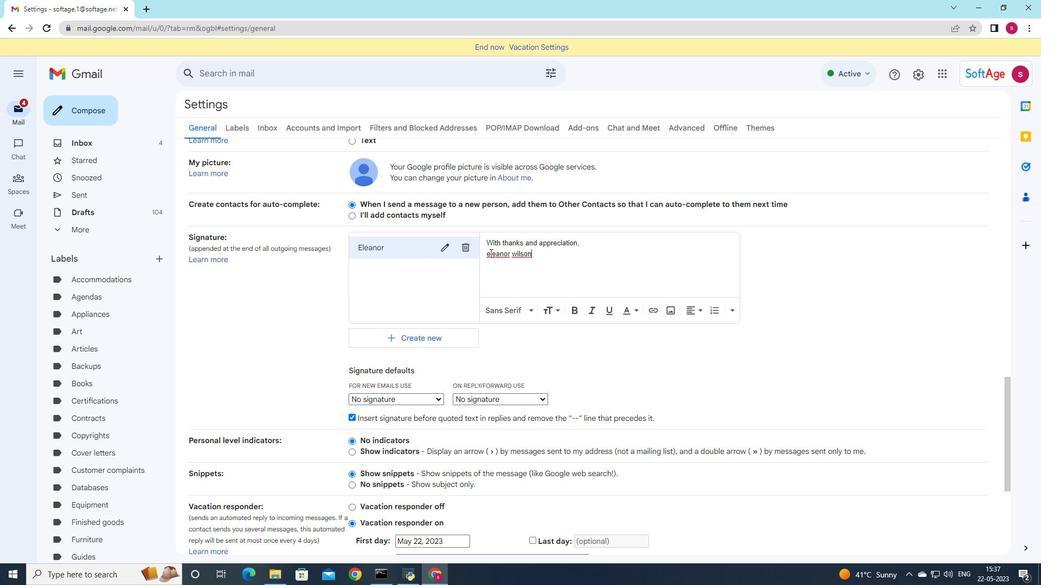 
Action: Key pressed <Key.backspace><Key.shift>w<Key.backspace><Key.shift><Key.shift><Key.shift><Key.shift>E
Screenshot: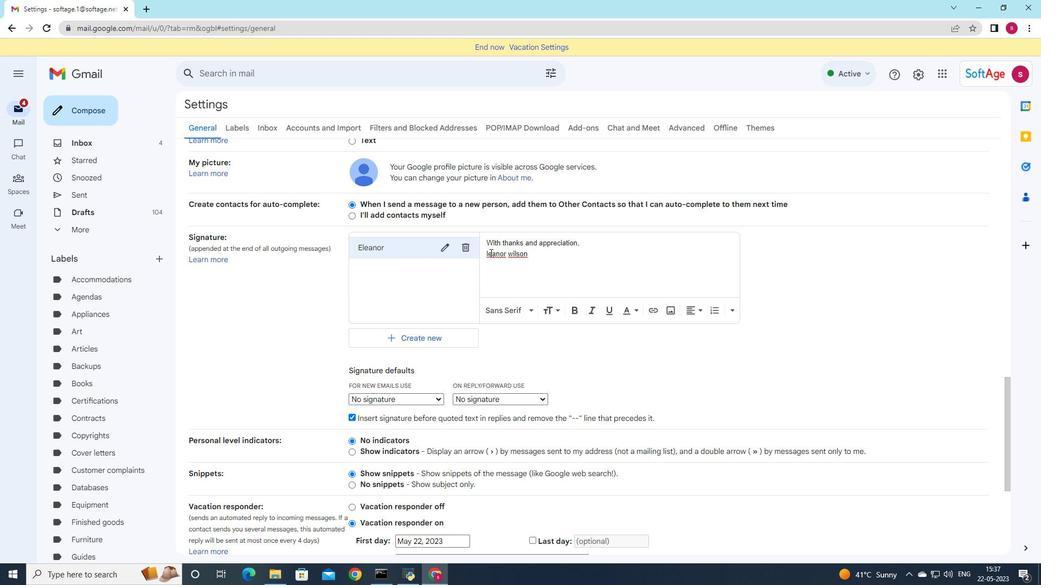 
Action: Mouse moved to (504, 290)
Screenshot: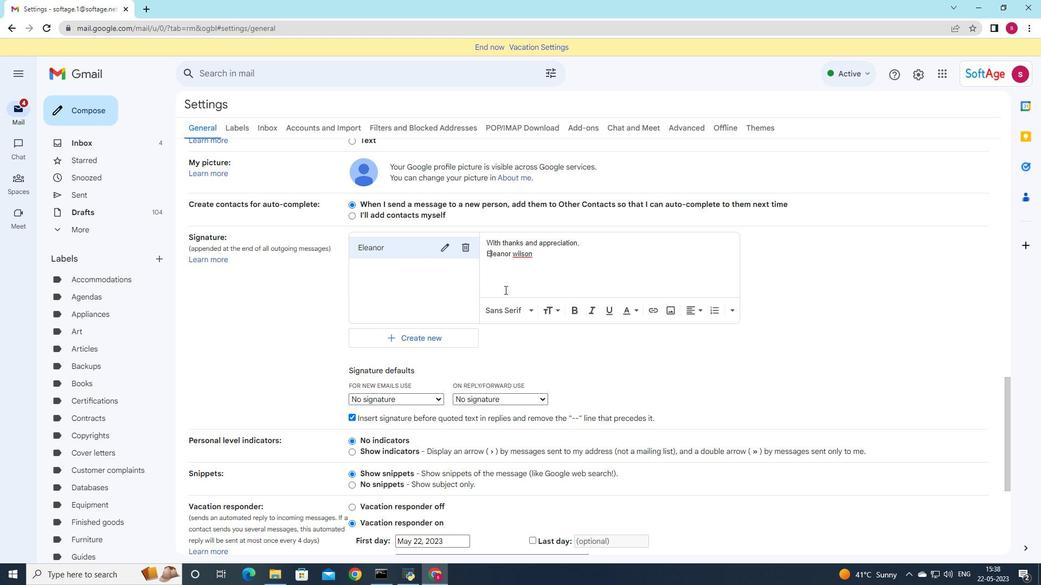 
Action: Mouse scrolled (504, 290) with delta (0, 0)
Screenshot: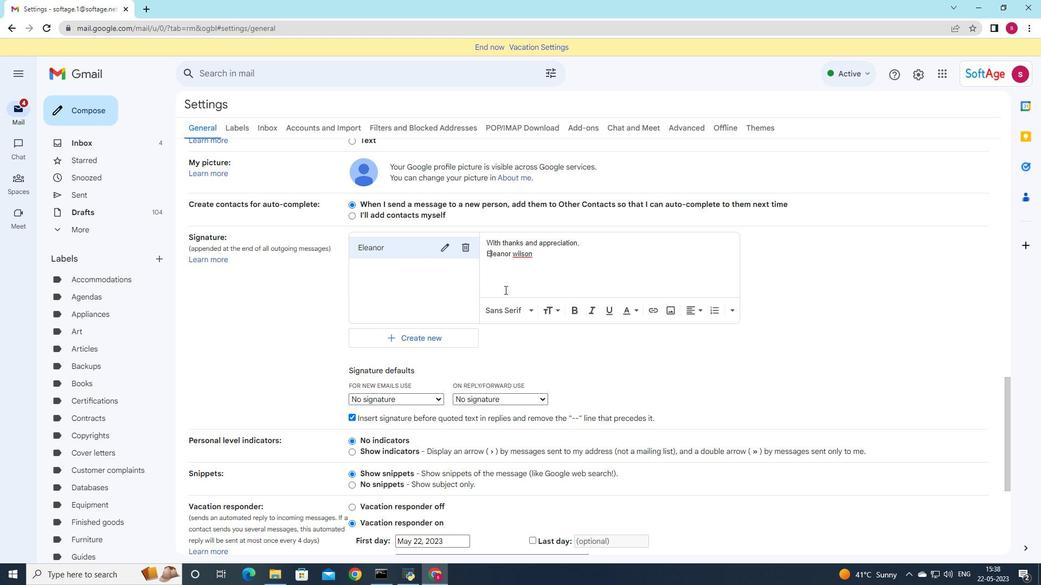 
Action: Mouse moved to (435, 341)
Screenshot: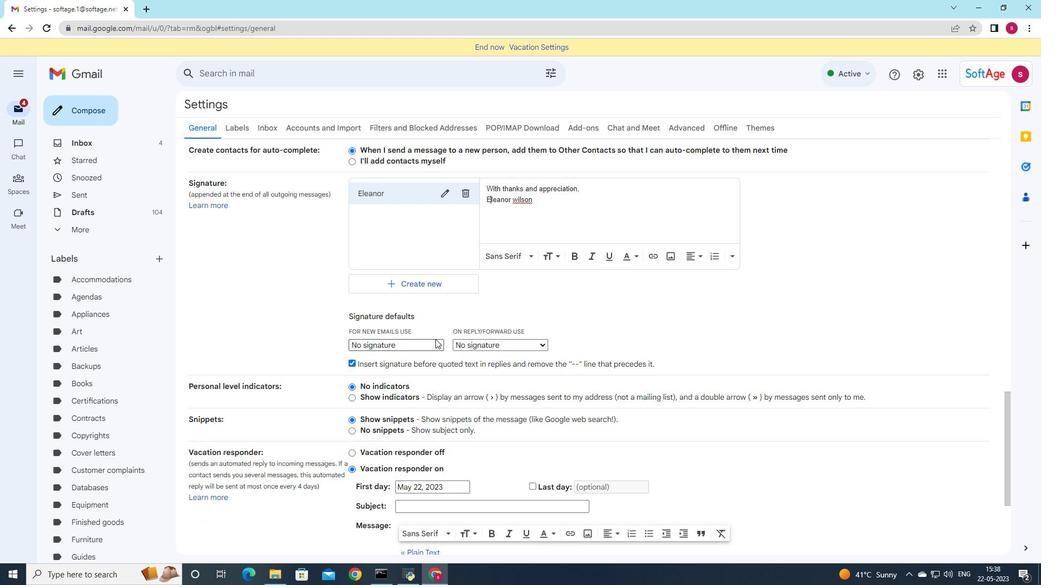 
Action: Mouse pressed left at (435, 341)
Screenshot: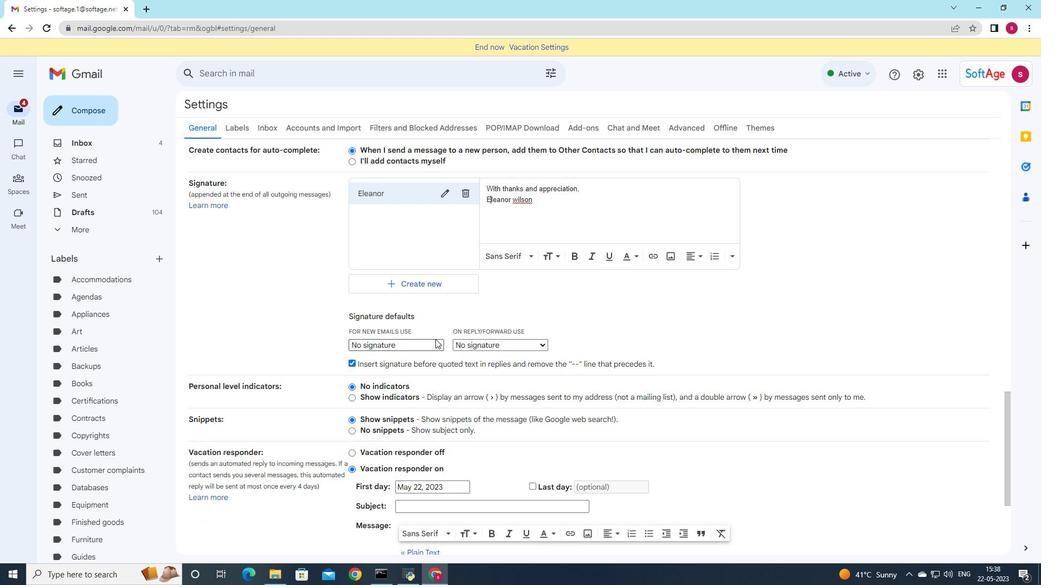 
Action: Mouse moved to (423, 365)
Screenshot: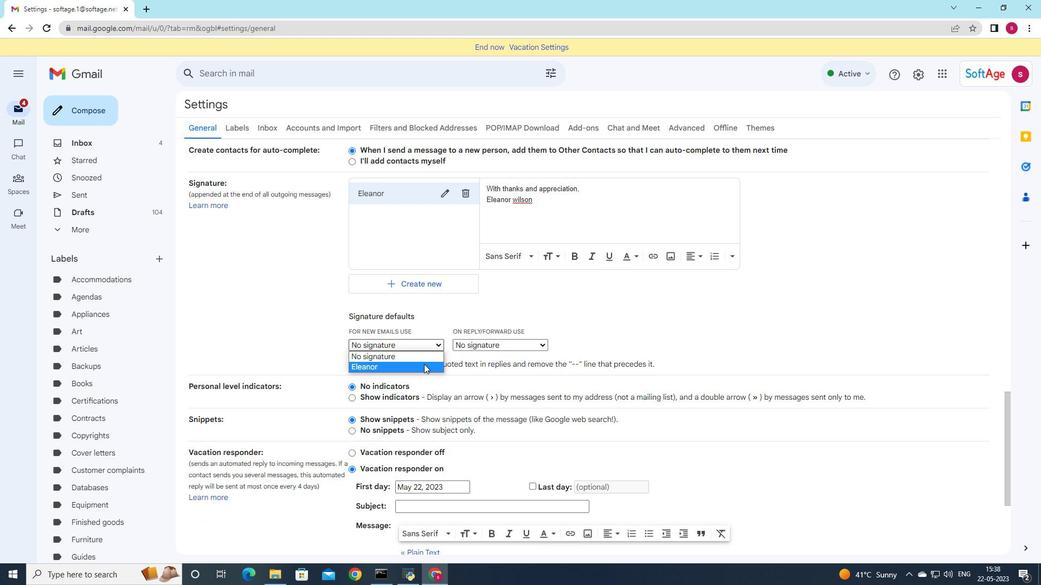 
Action: Mouse pressed left at (423, 365)
Screenshot: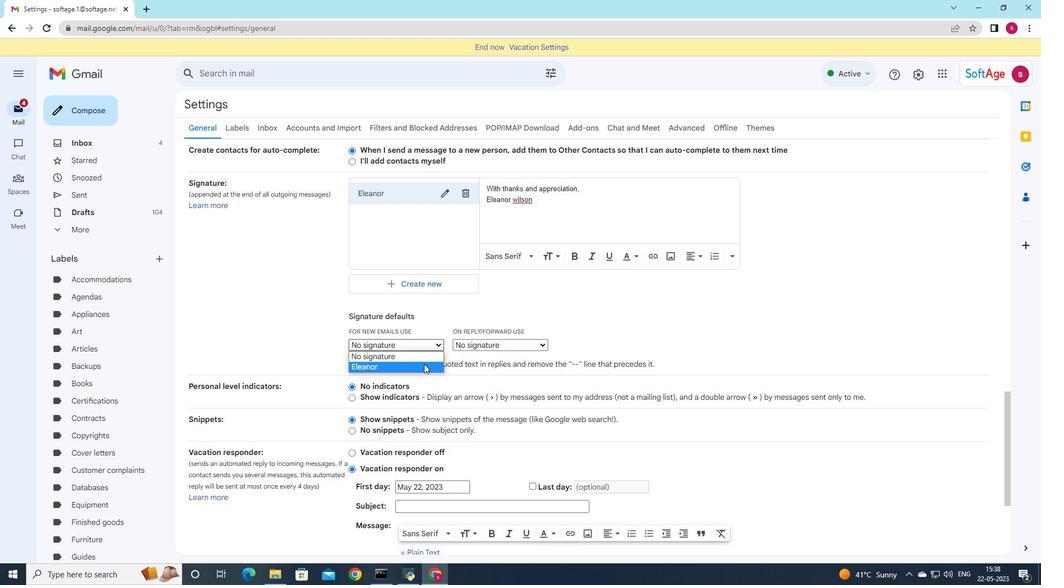 
Action: Mouse moved to (480, 339)
Screenshot: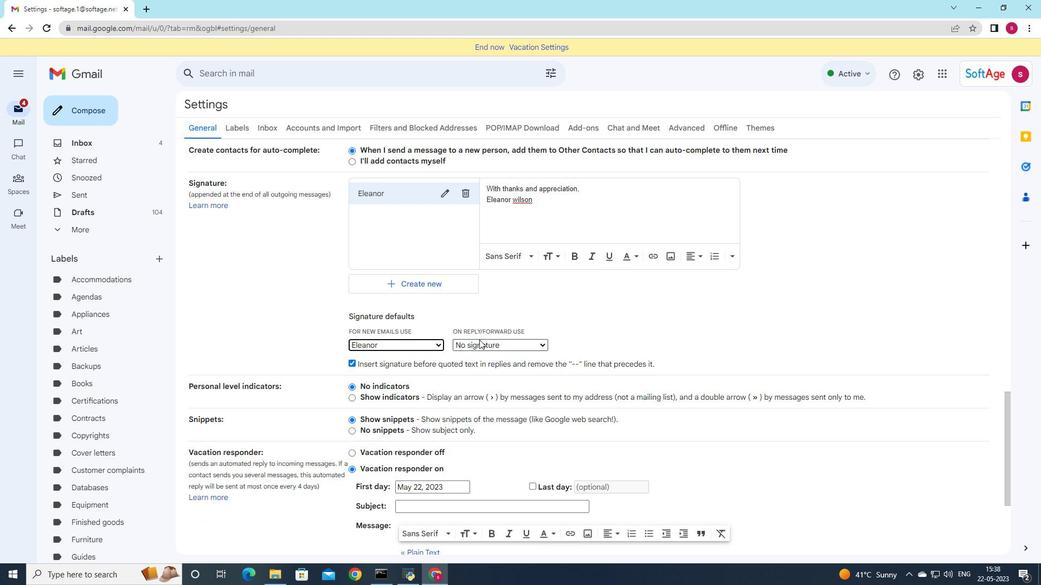 
Action: Mouse pressed left at (480, 339)
Screenshot: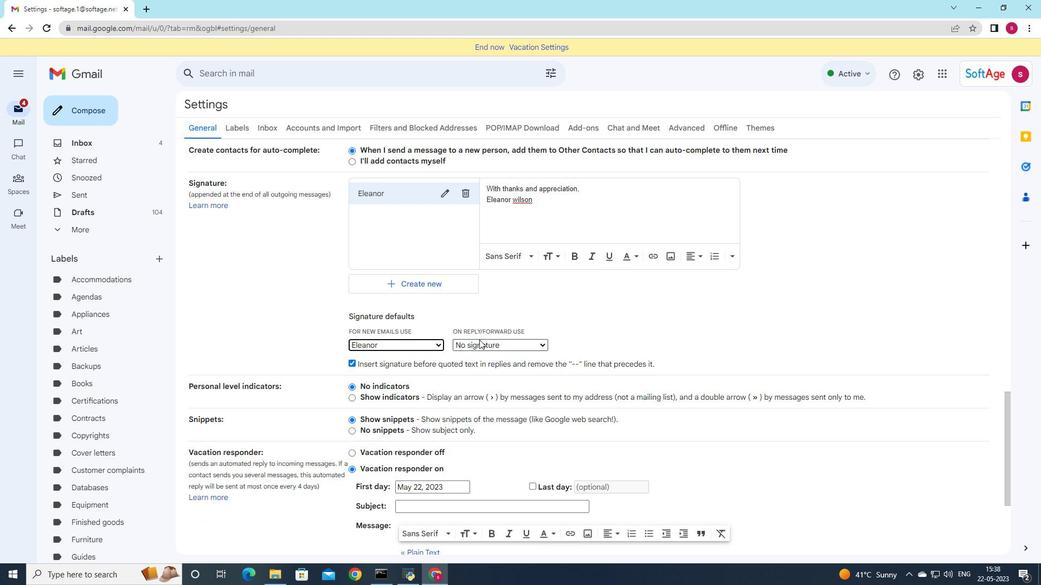 
Action: Mouse moved to (473, 364)
Screenshot: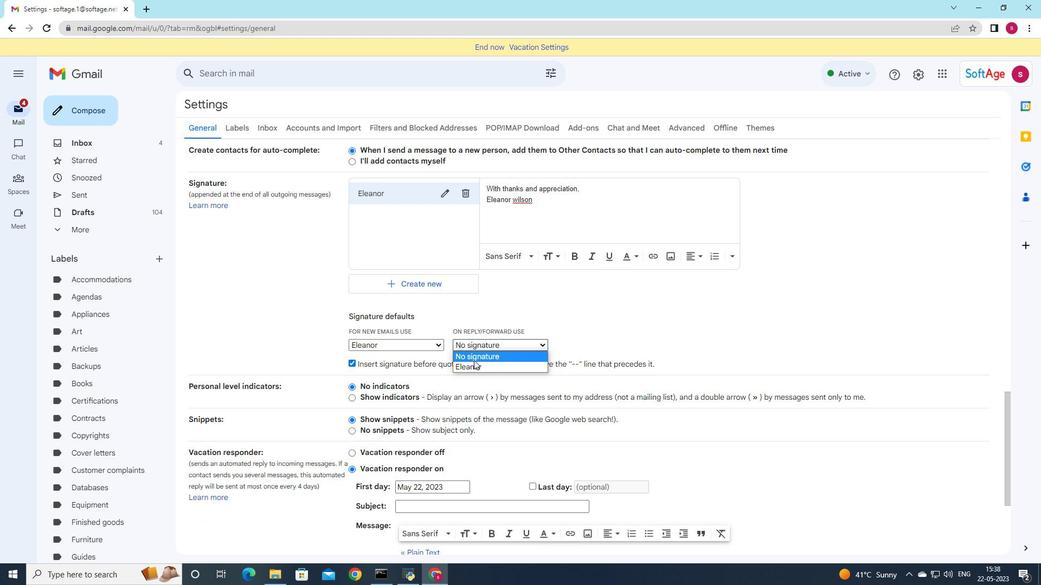 
Action: Mouse pressed left at (473, 364)
Screenshot: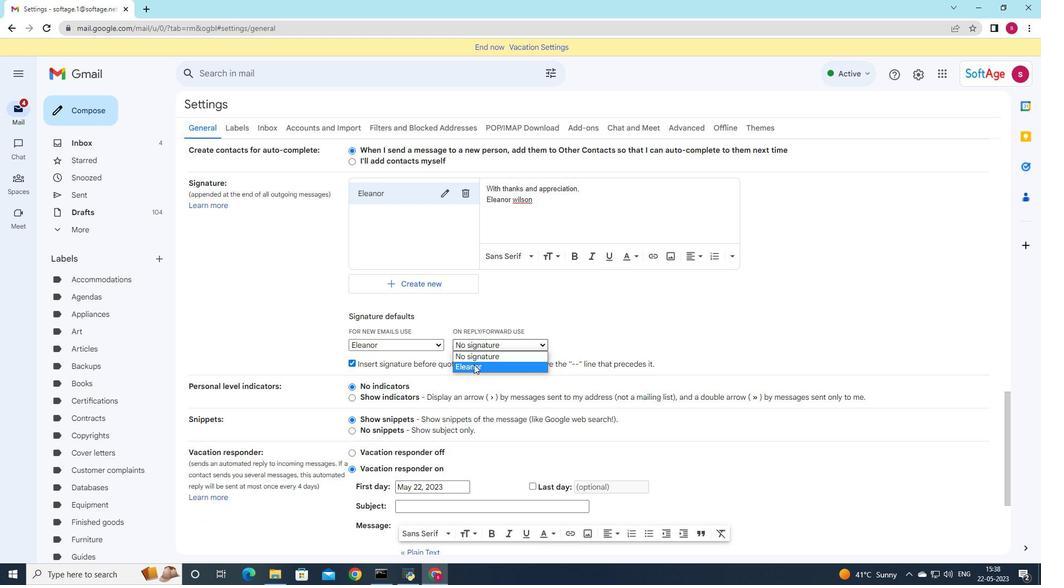 
Action: Mouse scrolled (473, 364) with delta (0, 0)
Screenshot: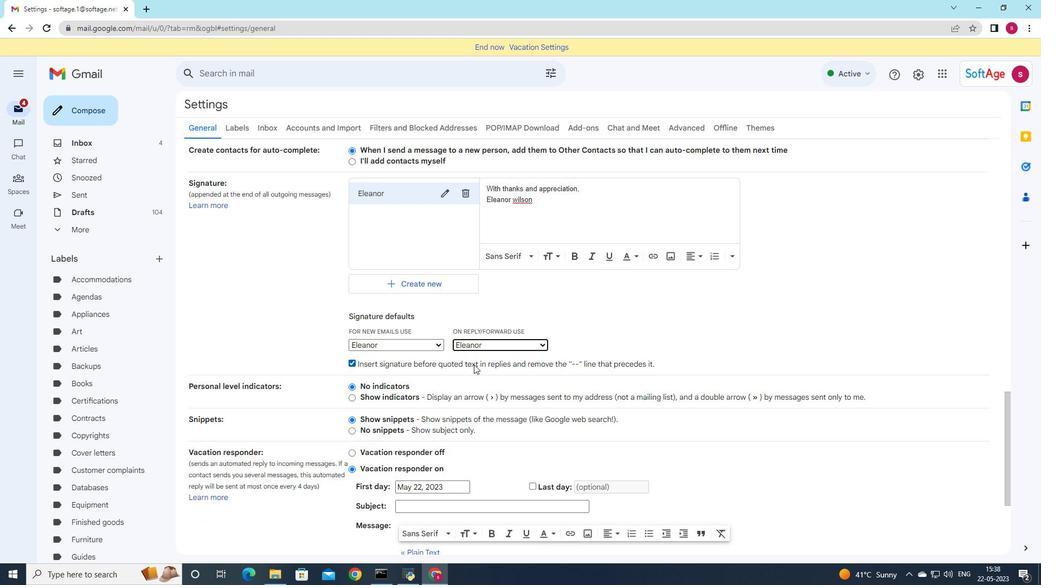
Action: Mouse moved to (470, 366)
Screenshot: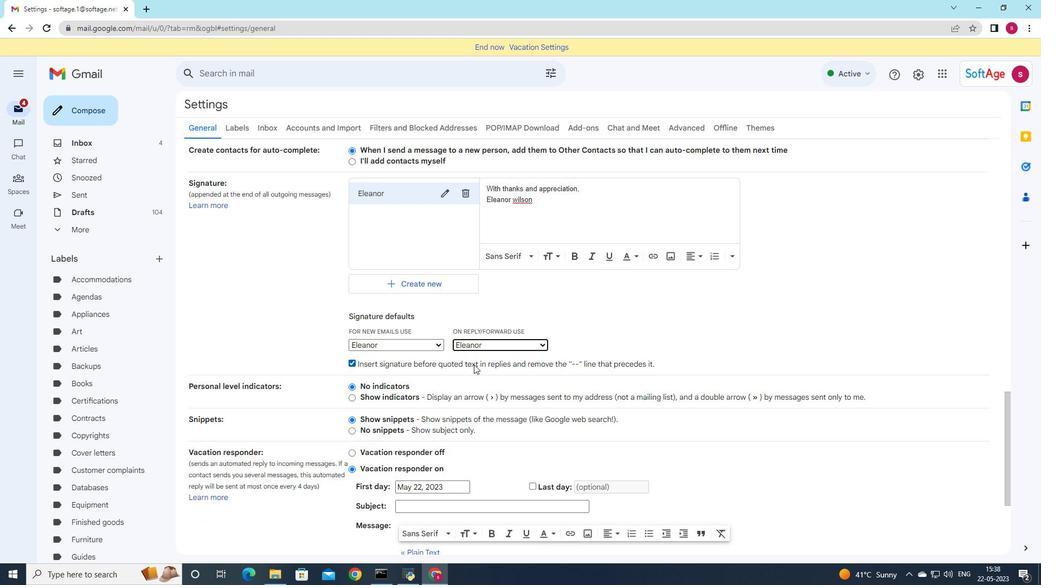 
Action: Mouse scrolled (470, 366) with delta (0, 0)
Screenshot: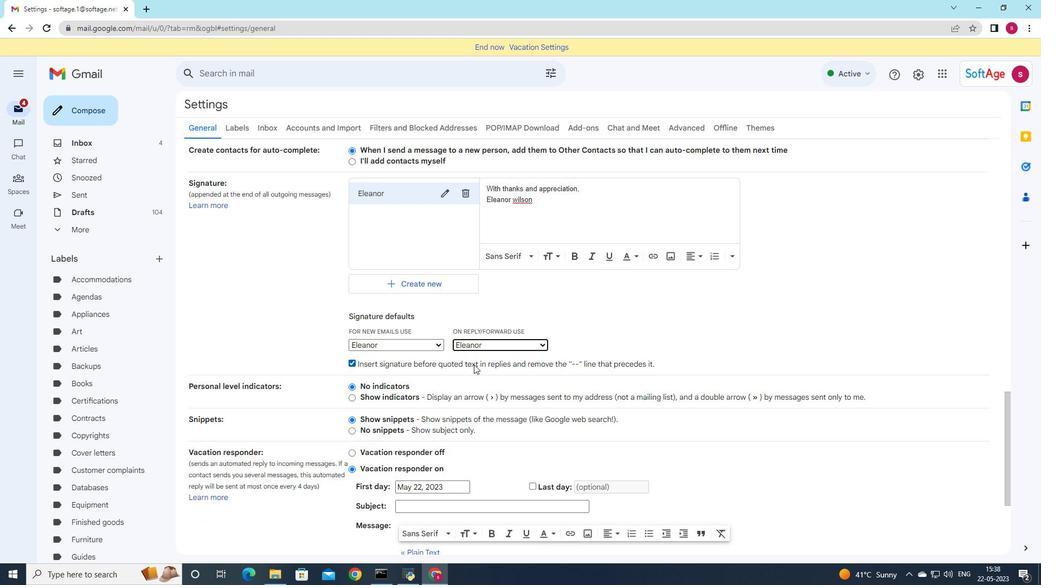 
Action: Mouse moved to (466, 368)
Screenshot: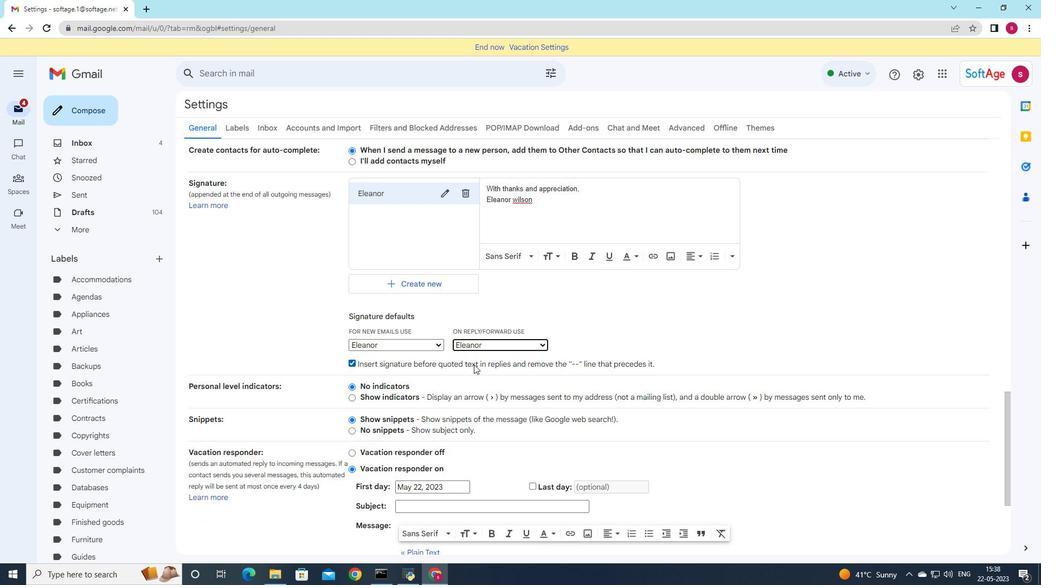 
Action: Mouse scrolled (466, 367) with delta (0, 0)
Screenshot: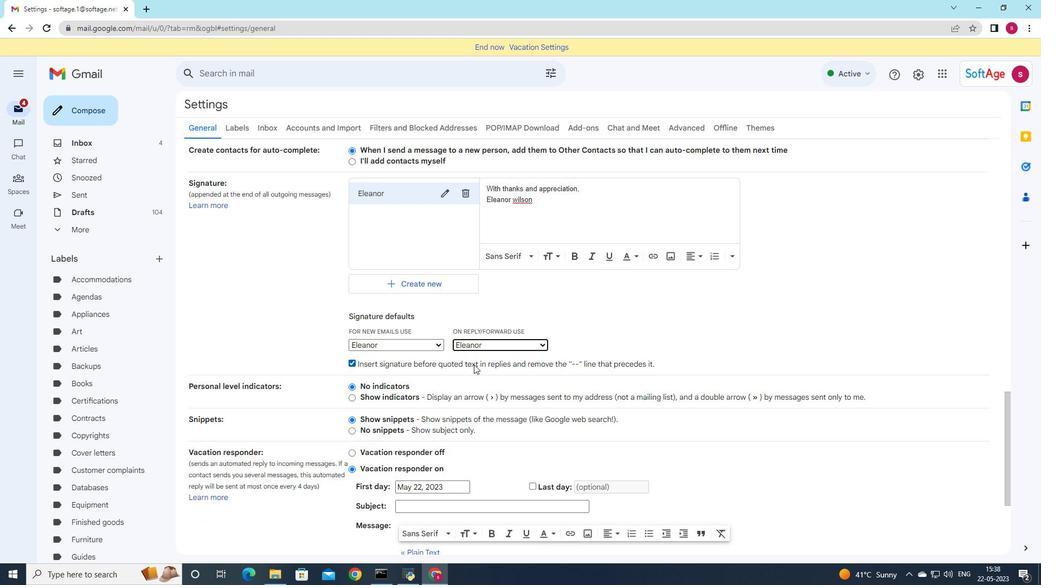 
Action: Mouse moved to (460, 370)
Screenshot: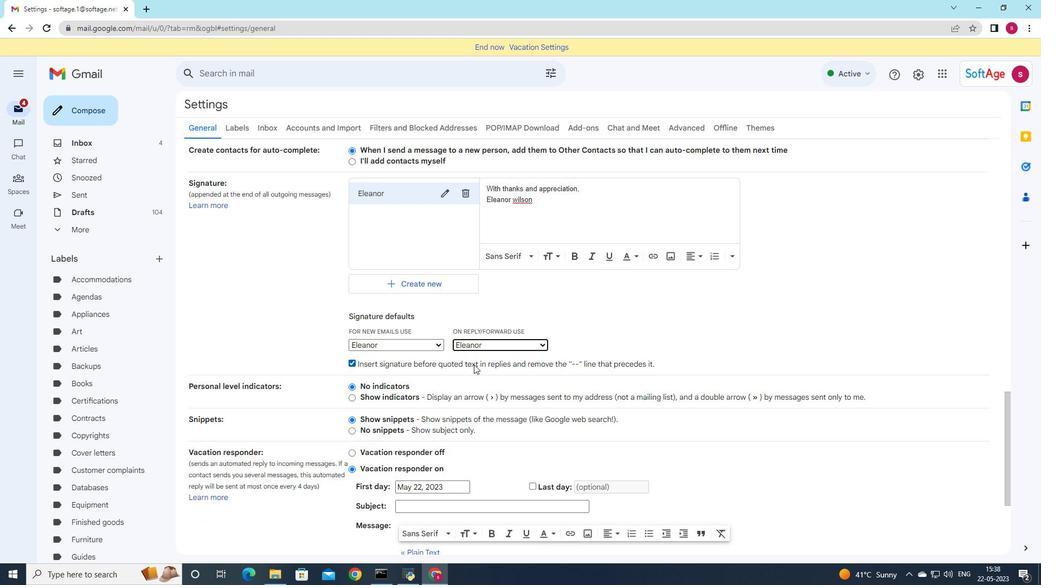 
Action: Mouse scrolled (460, 370) with delta (0, 0)
Screenshot: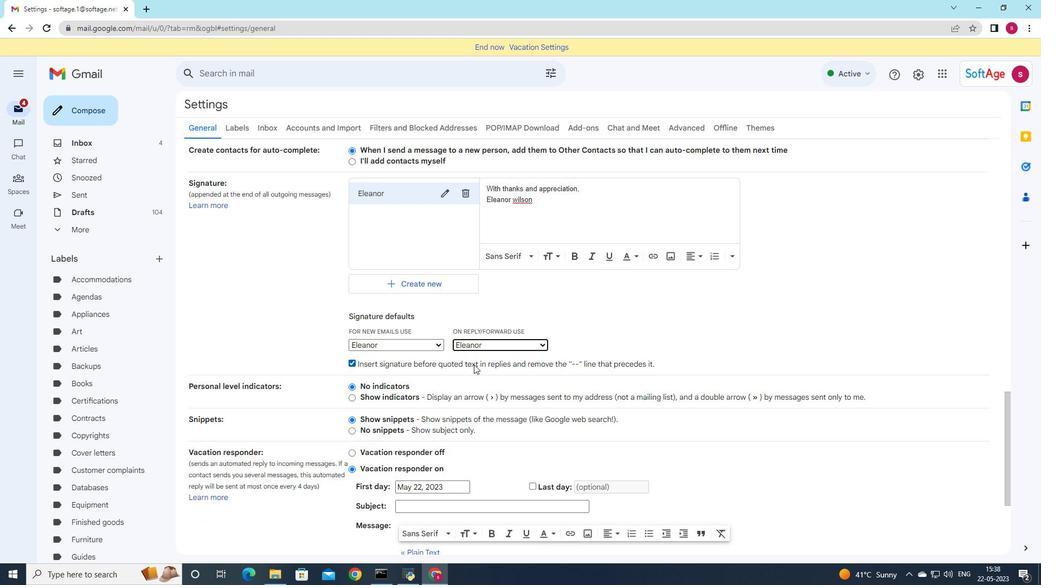
Action: Mouse moved to (455, 374)
Screenshot: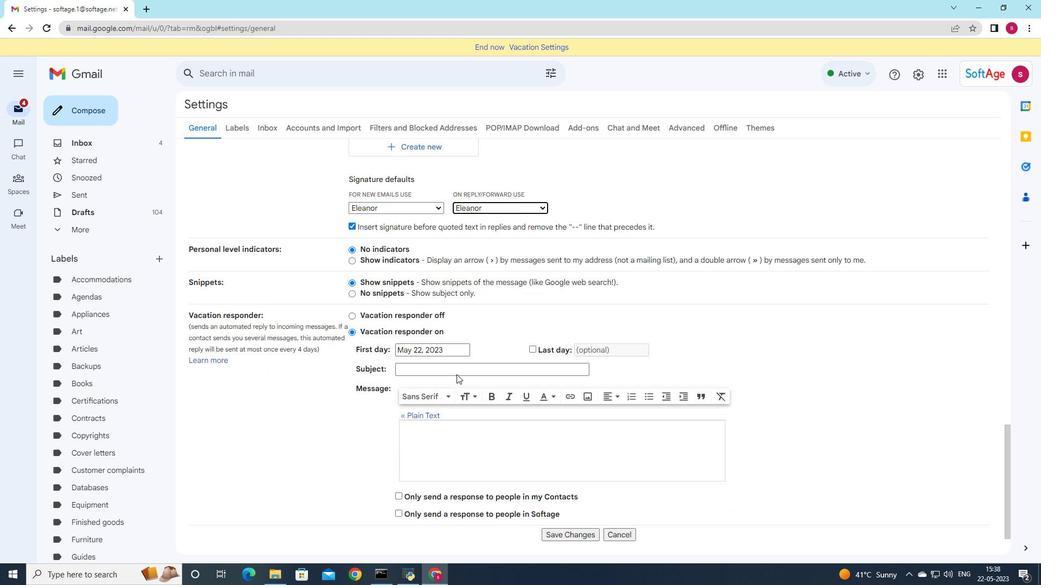 
Action: Mouse scrolled (455, 374) with delta (0, 0)
Screenshot: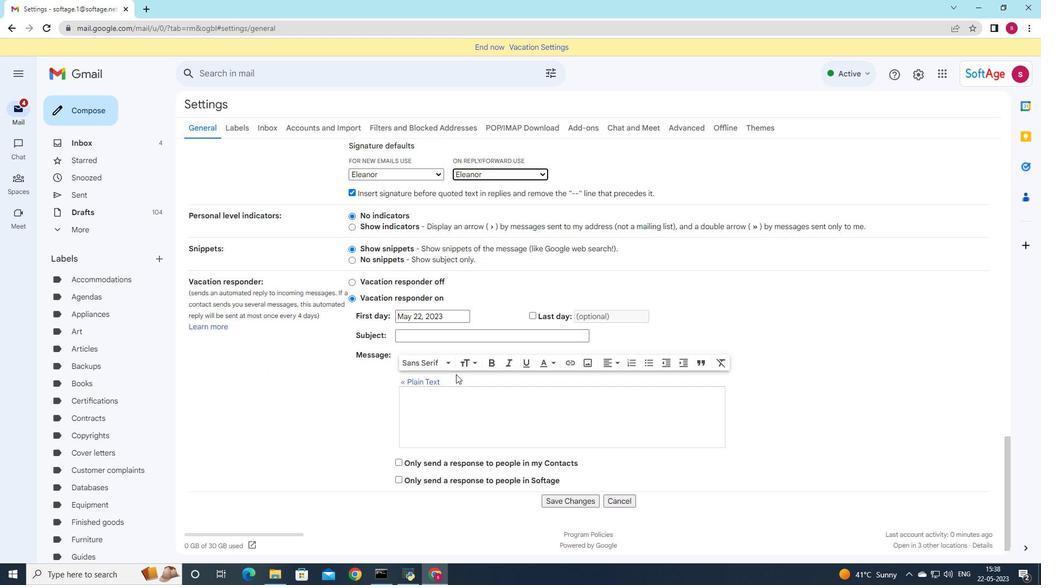 
Action: Mouse moved to (452, 375)
Screenshot: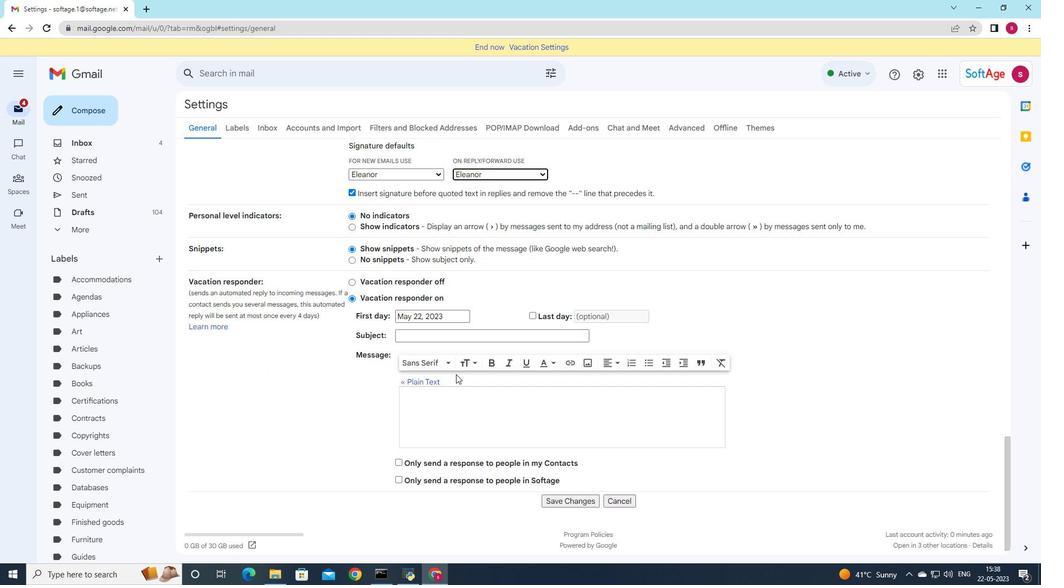 
Action: Mouse scrolled (452, 375) with delta (0, 0)
Screenshot: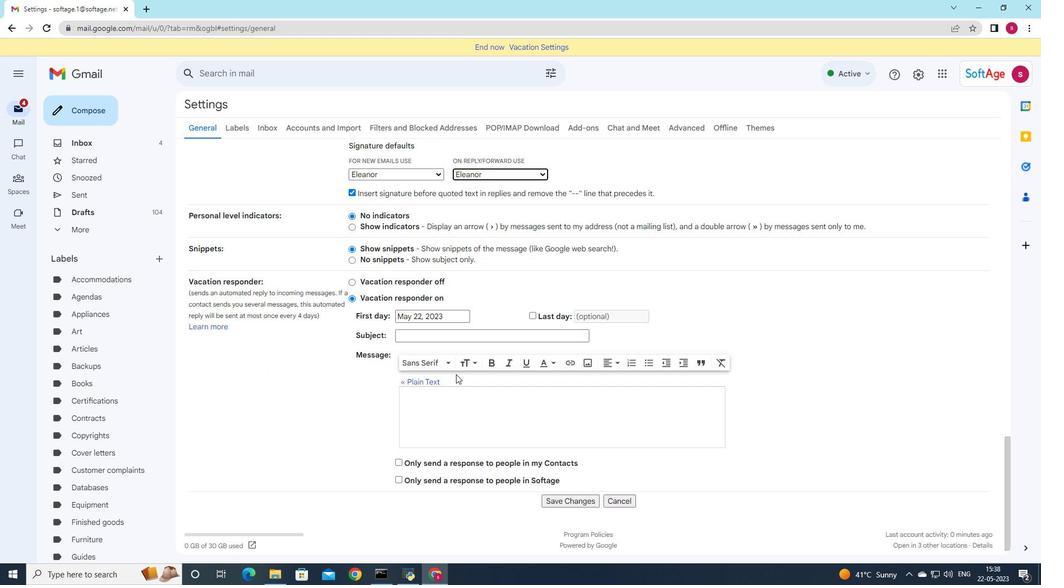 
Action: Mouse moved to (462, 404)
Screenshot: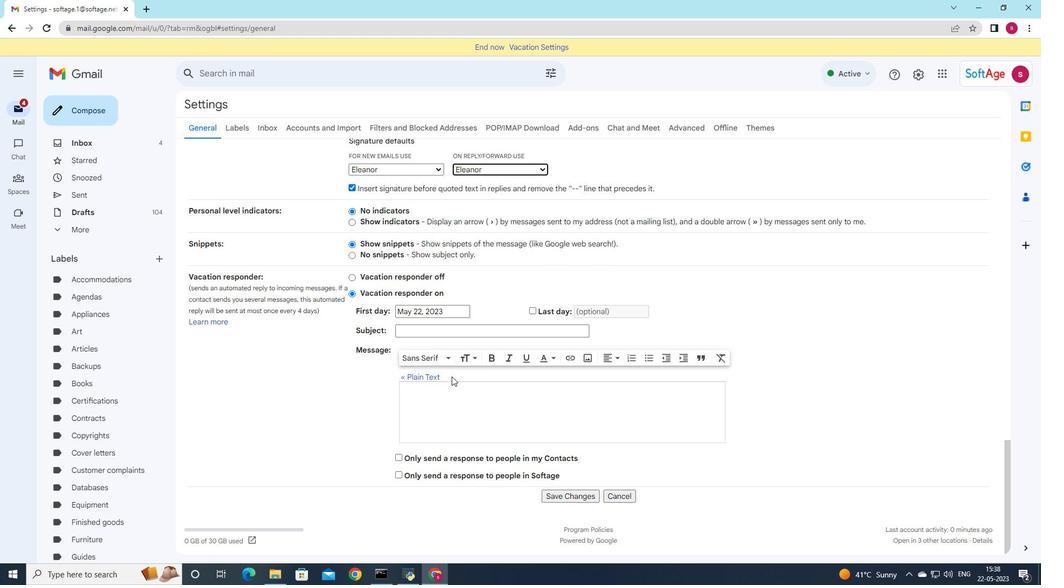 
Action: Mouse scrolled (451, 380) with delta (0, 0)
Screenshot: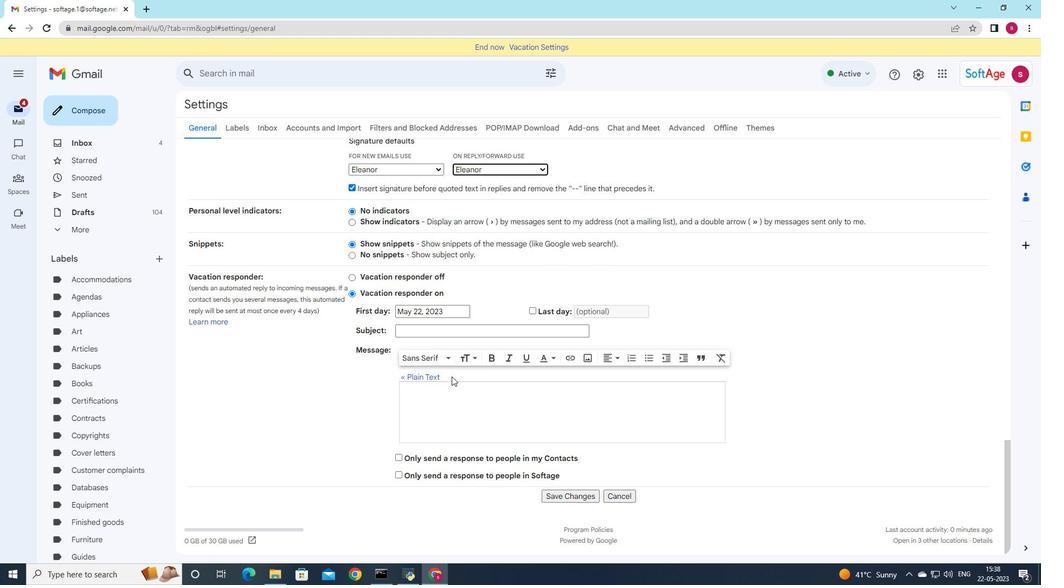 
Action: Mouse moved to (570, 496)
Screenshot: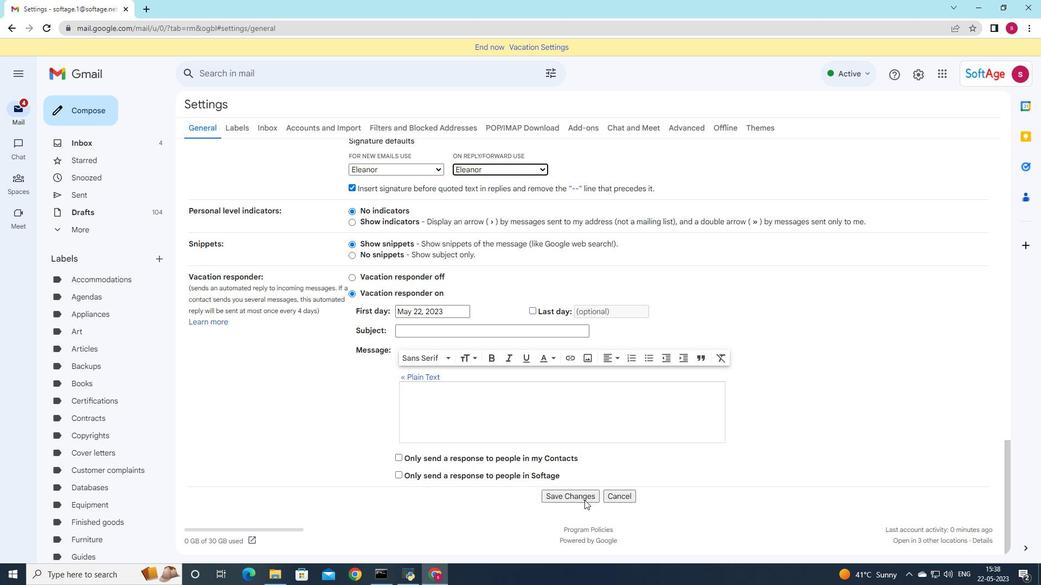 
Action: Mouse pressed left at (570, 496)
Screenshot: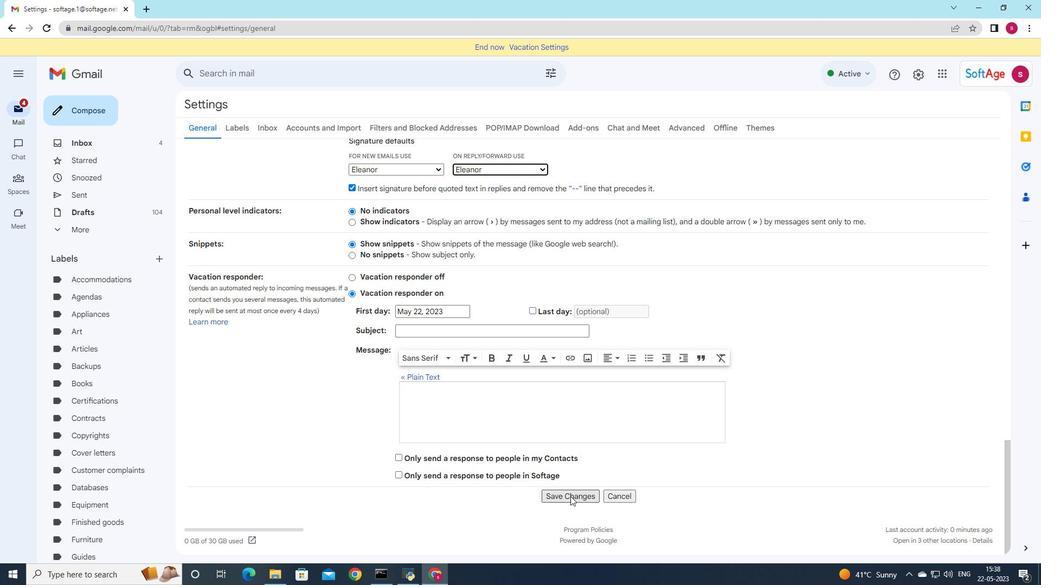 
Action: Mouse moved to (99, 103)
Screenshot: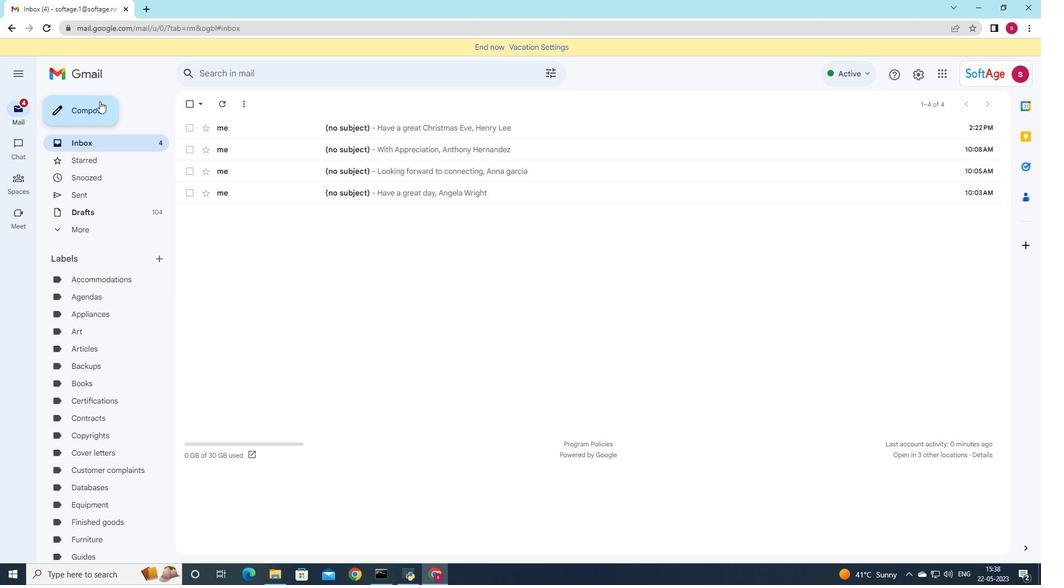 
Action: Mouse pressed left at (99, 103)
Screenshot: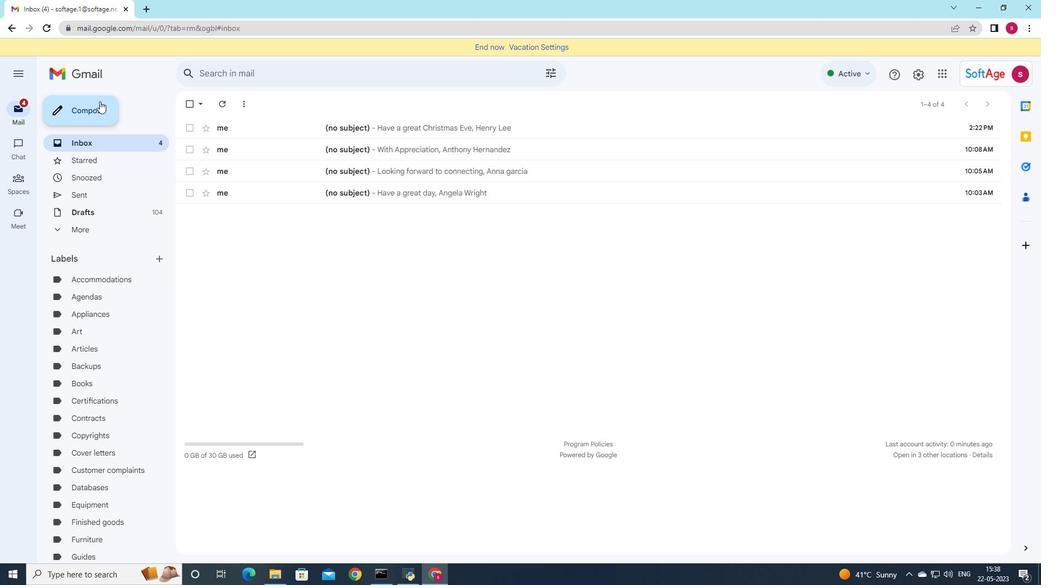 
Action: Mouse moved to (754, 278)
Screenshot: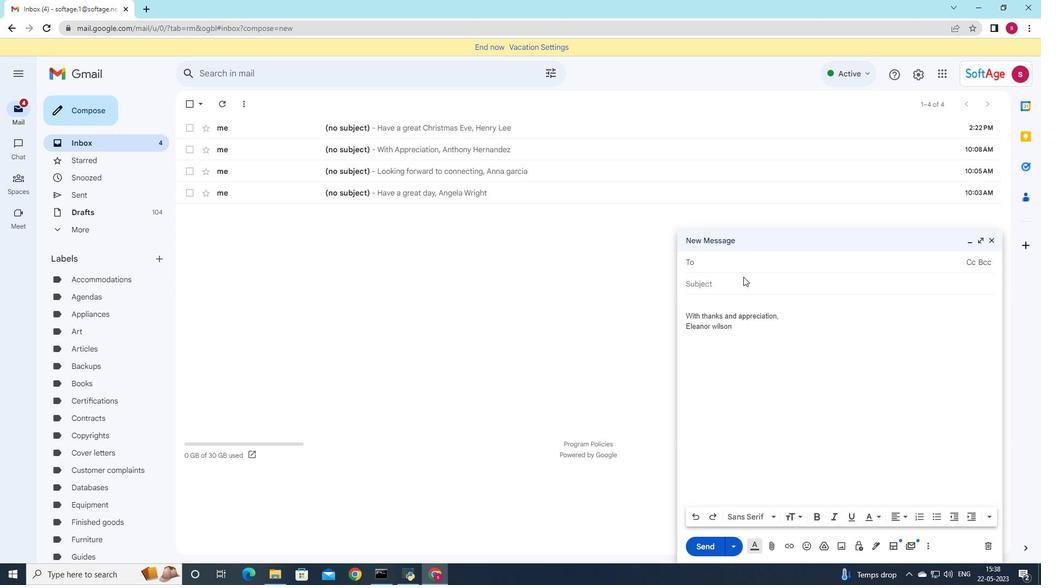
Action: Key pressed soft
Screenshot: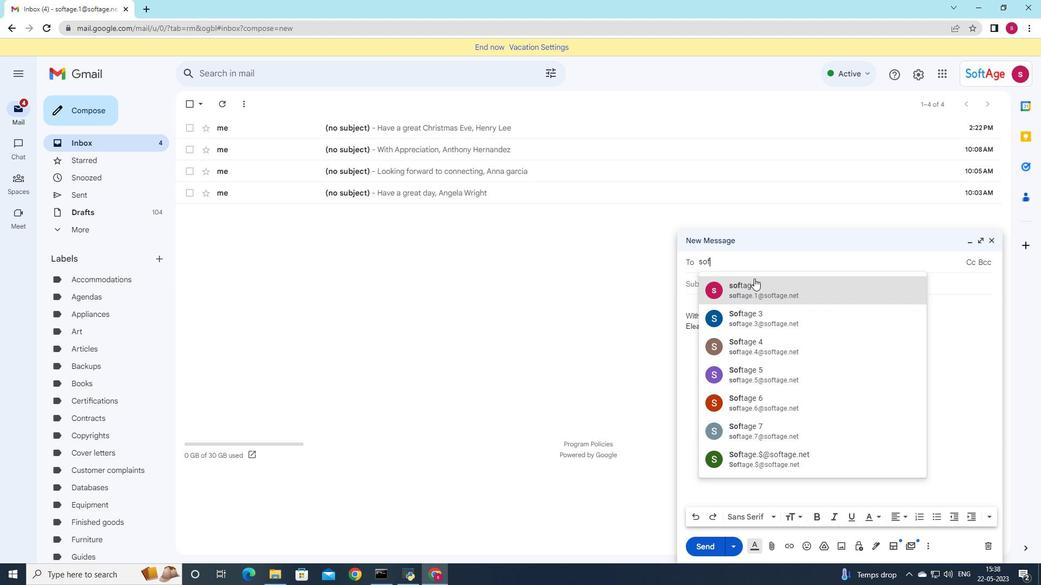
Action: Mouse moved to (761, 297)
Screenshot: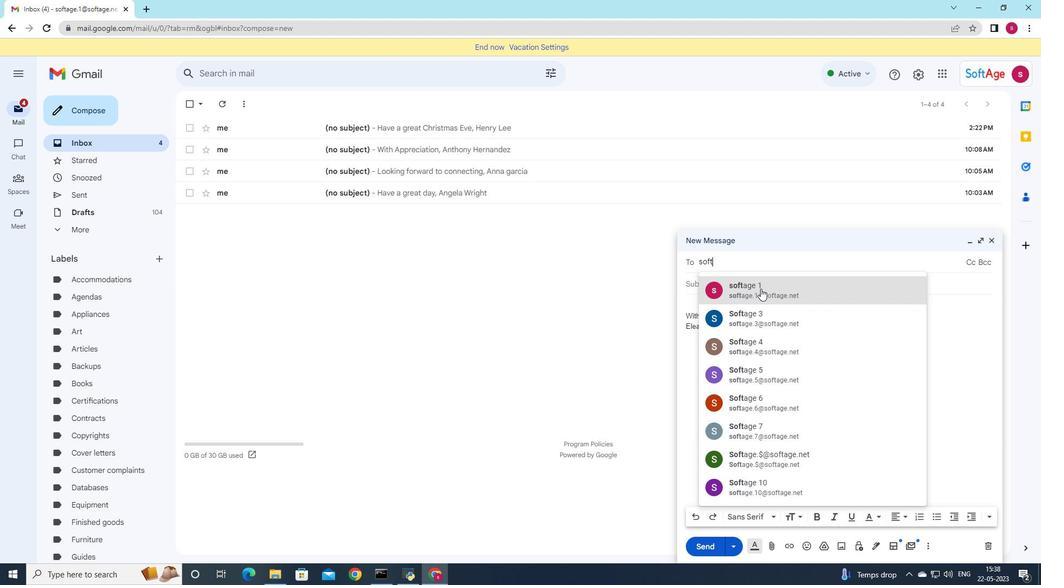
Action: Mouse pressed left at (761, 297)
Screenshot: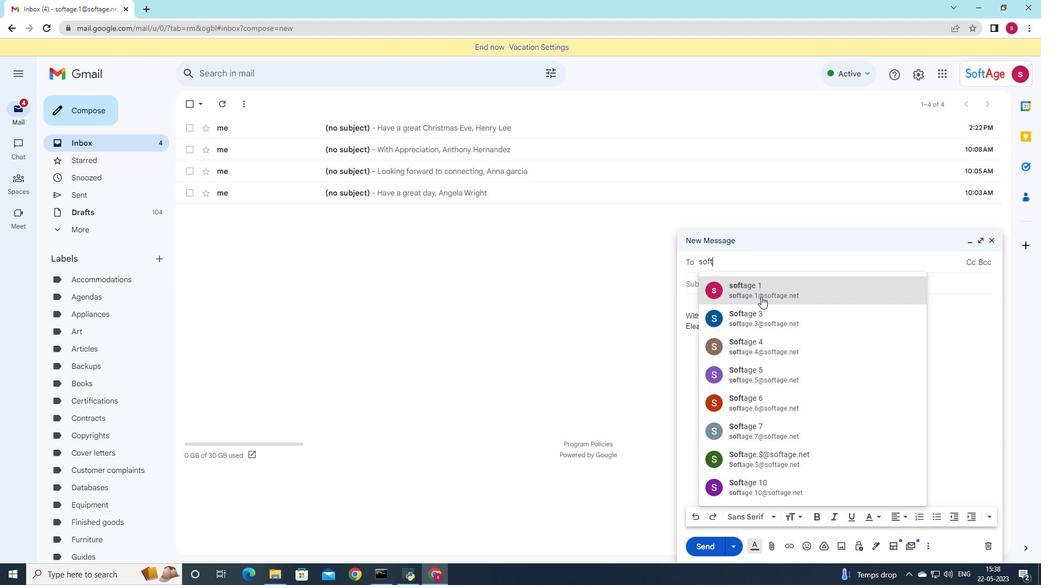 
Action: Mouse moved to (163, 259)
Screenshot: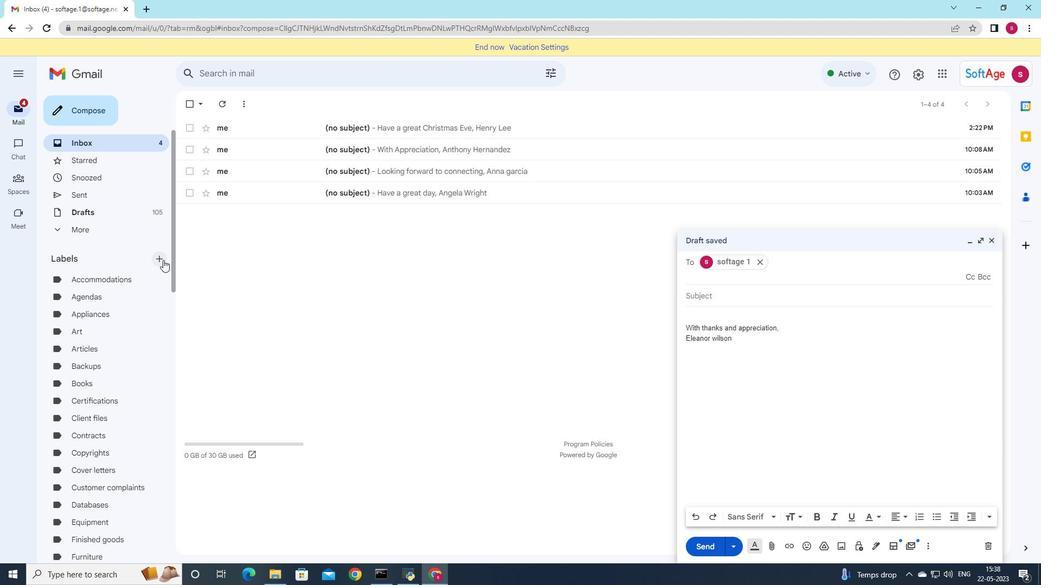
Action: Mouse pressed left at (163, 259)
Screenshot: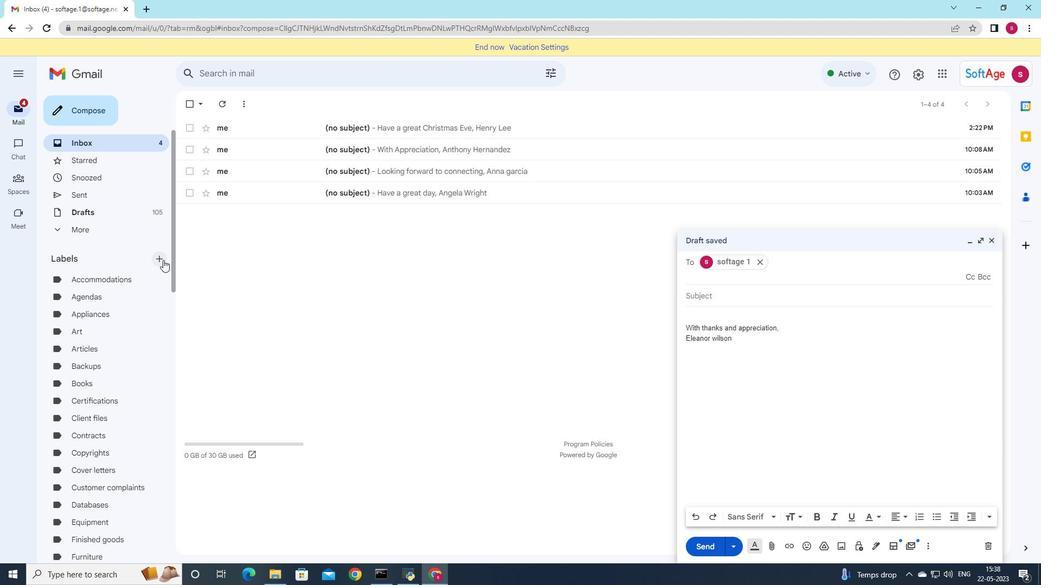 
Action: Mouse moved to (518, 316)
Screenshot: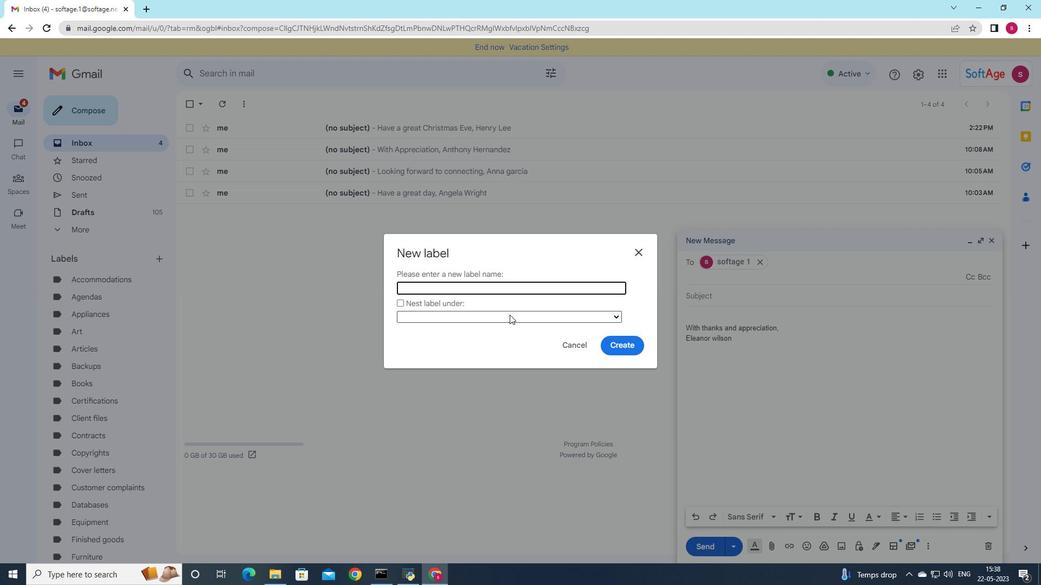 
Action: Key pressed <Key.shift>Resturants
Screenshot: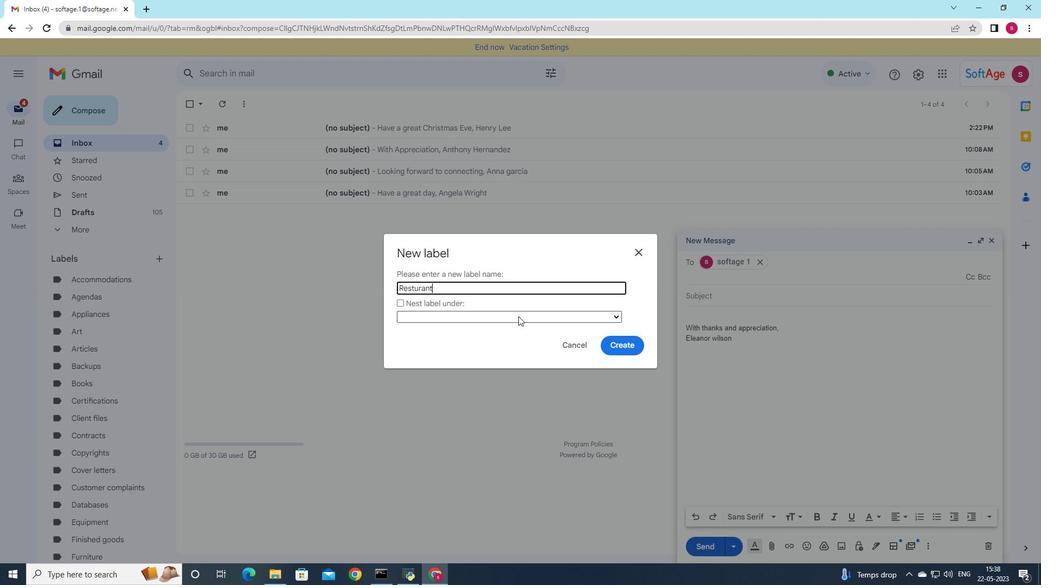 
Action: Mouse moved to (628, 352)
Screenshot: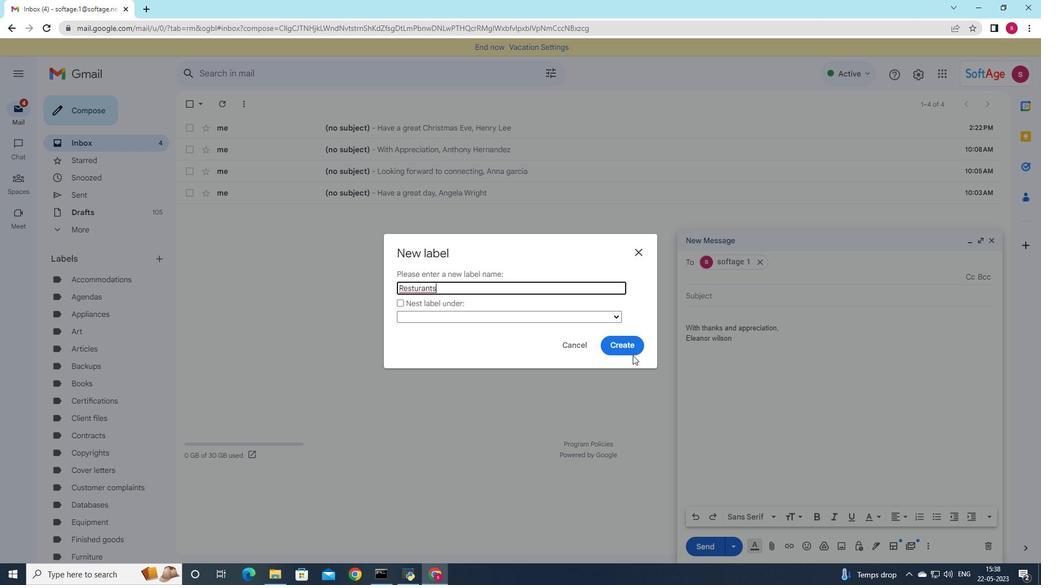 
Action: Mouse pressed left at (628, 352)
Screenshot: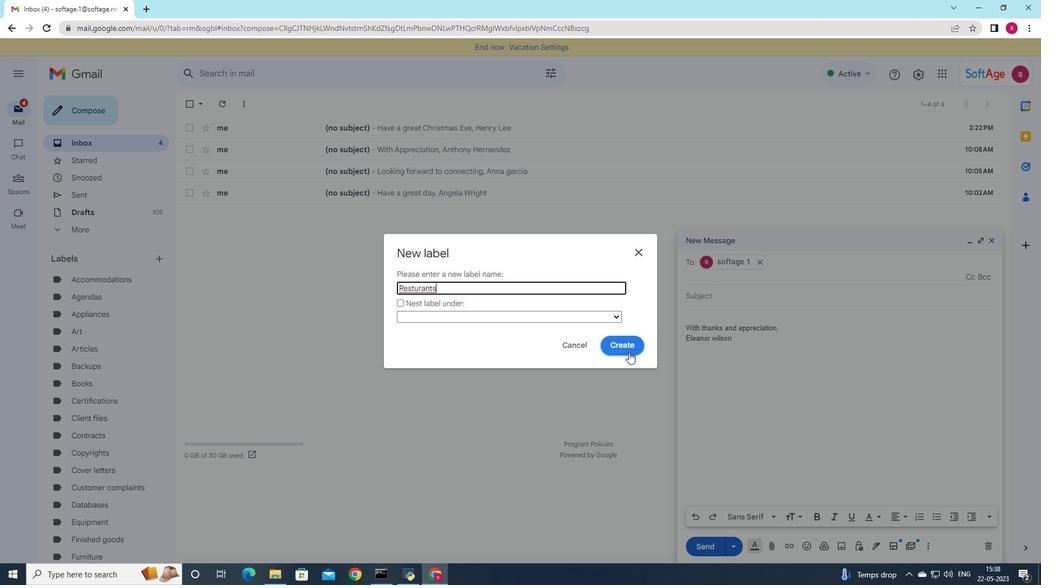 
